Task: Open Card Card0000000084 in Board Board0000000021 in Workspace WS0000000007 in Trello. Add Member Mailaustralia7@gmail.com to Card Card0000000084 in Board Board0000000021 in Workspace WS0000000007 in Trello. Add Red Label titled Label0000000084 to Card Card0000000084 in Board Board0000000021 in Workspace WS0000000007 in Trello. Add Checklist CL0000000084 to Card Card0000000084 in Board Board0000000021 in Workspace WS0000000007 in Trello. Add Dates with Start Date as Nov 01 2023 and Due Date as Nov 30 2023 to Card Card0000000084 in Board Board0000000021 in Workspace WS0000000007 in Trello
Action: Mouse moved to (439, 635)
Screenshot: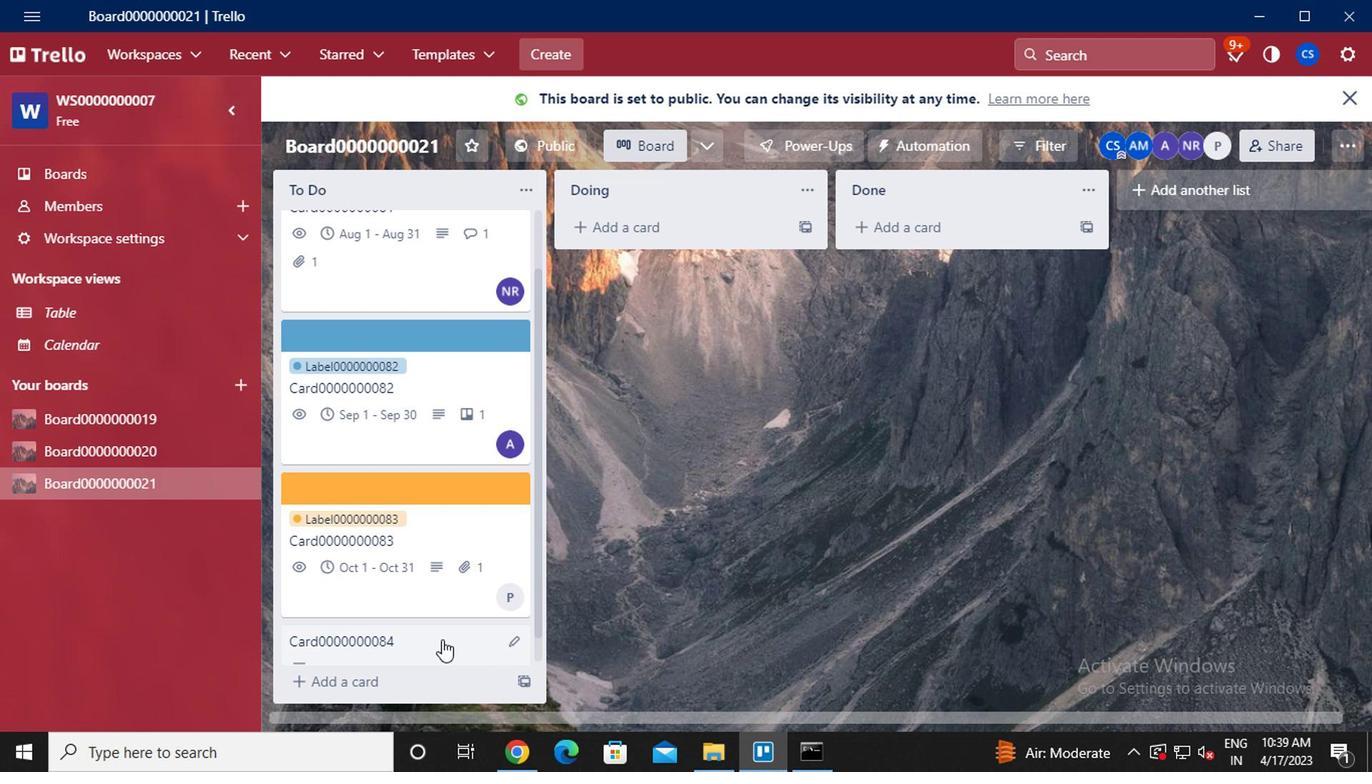 
Action: Mouse scrolled (439, 634) with delta (0, 0)
Screenshot: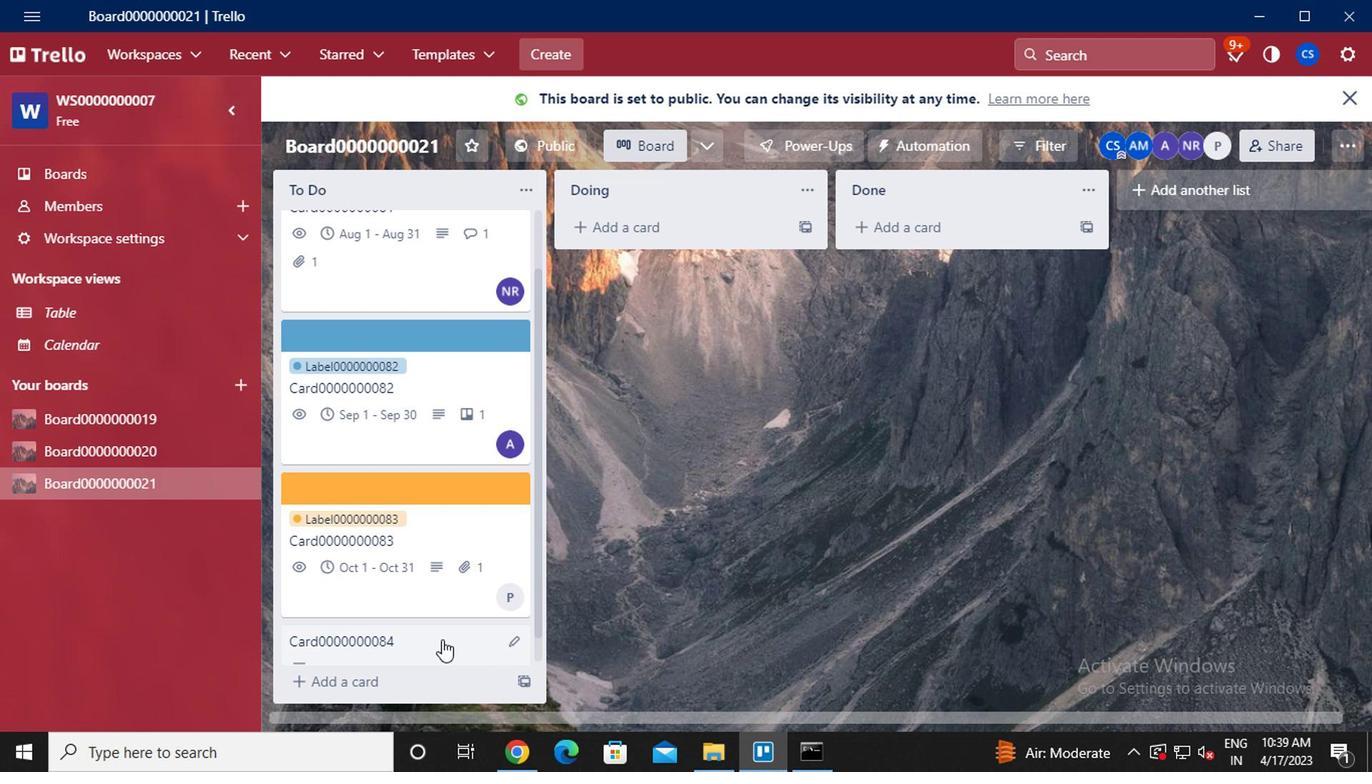 
Action: Mouse moved to (439, 634)
Screenshot: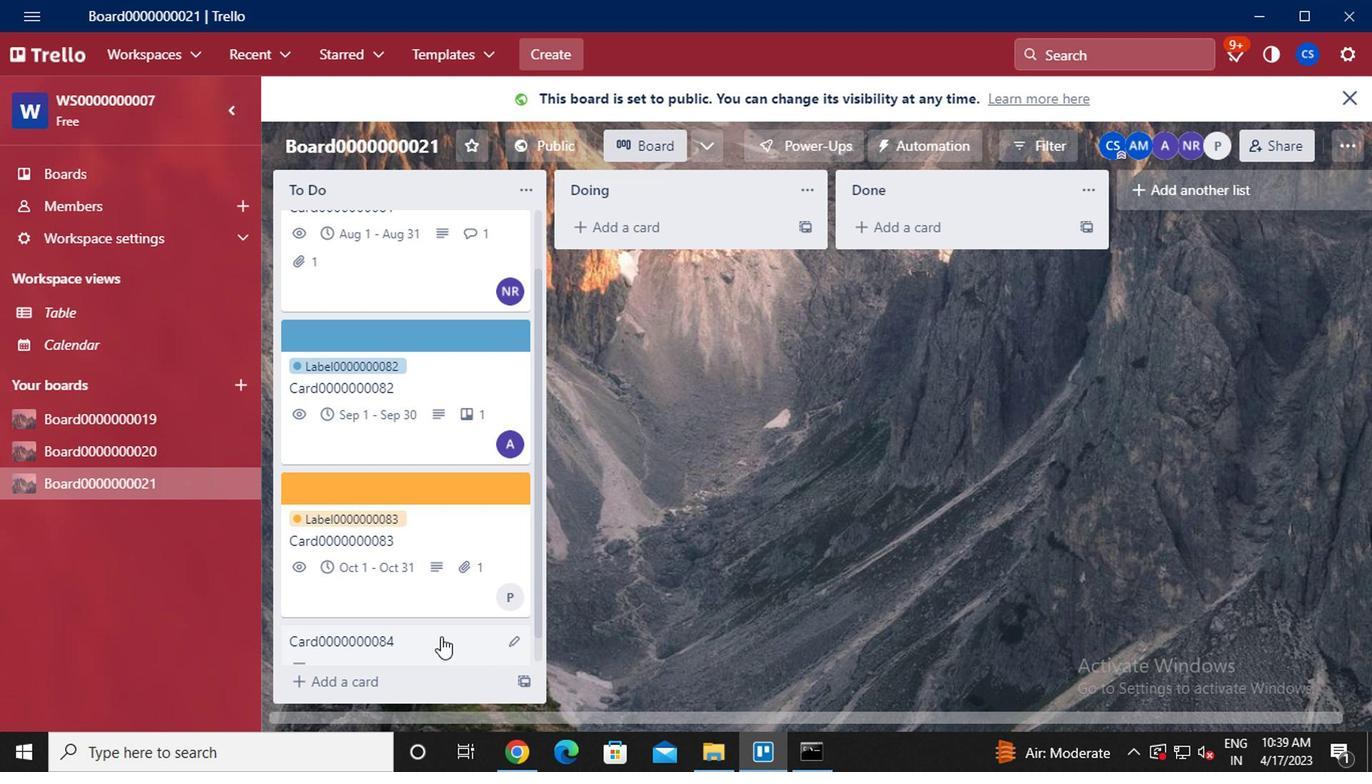 
Action: Mouse scrolled (439, 633) with delta (0, 0)
Screenshot: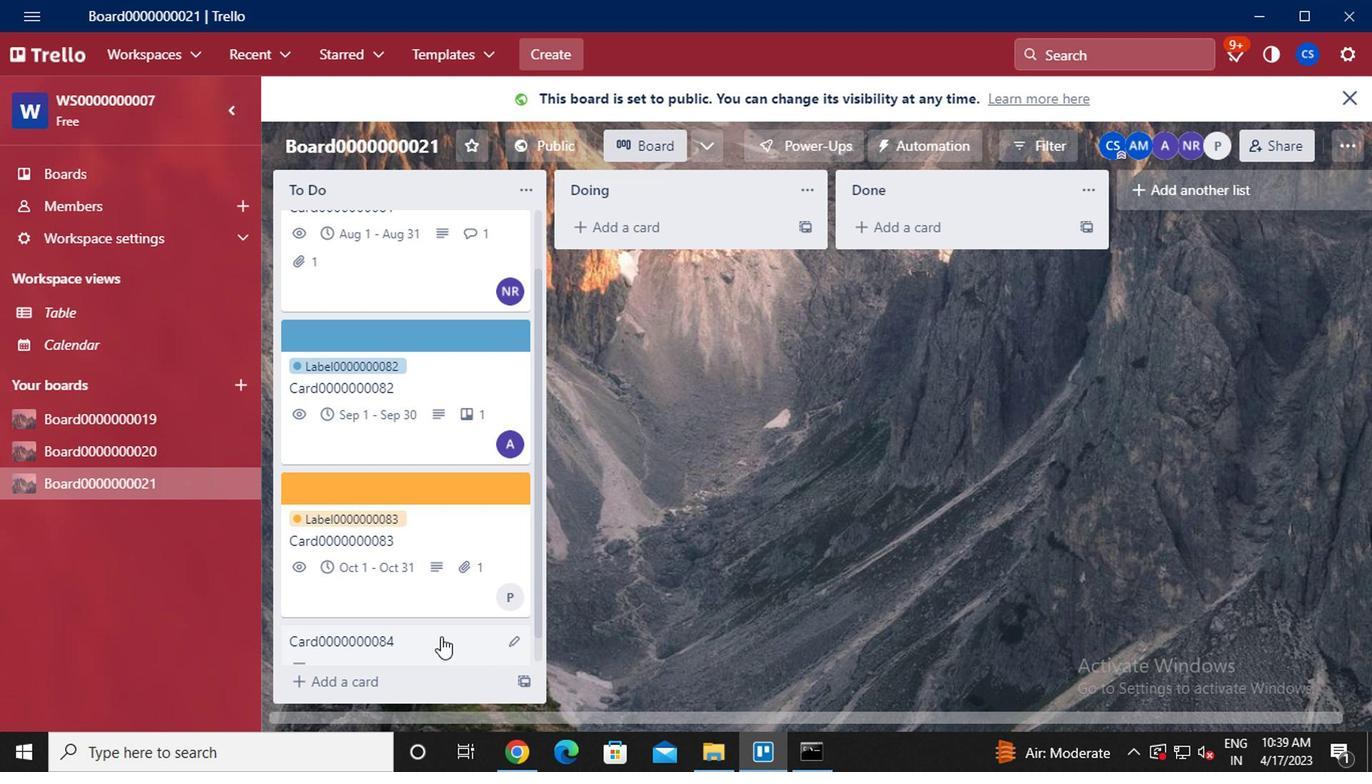 
Action: Mouse scrolled (439, 633) with delta (0, 0)
Screenshot: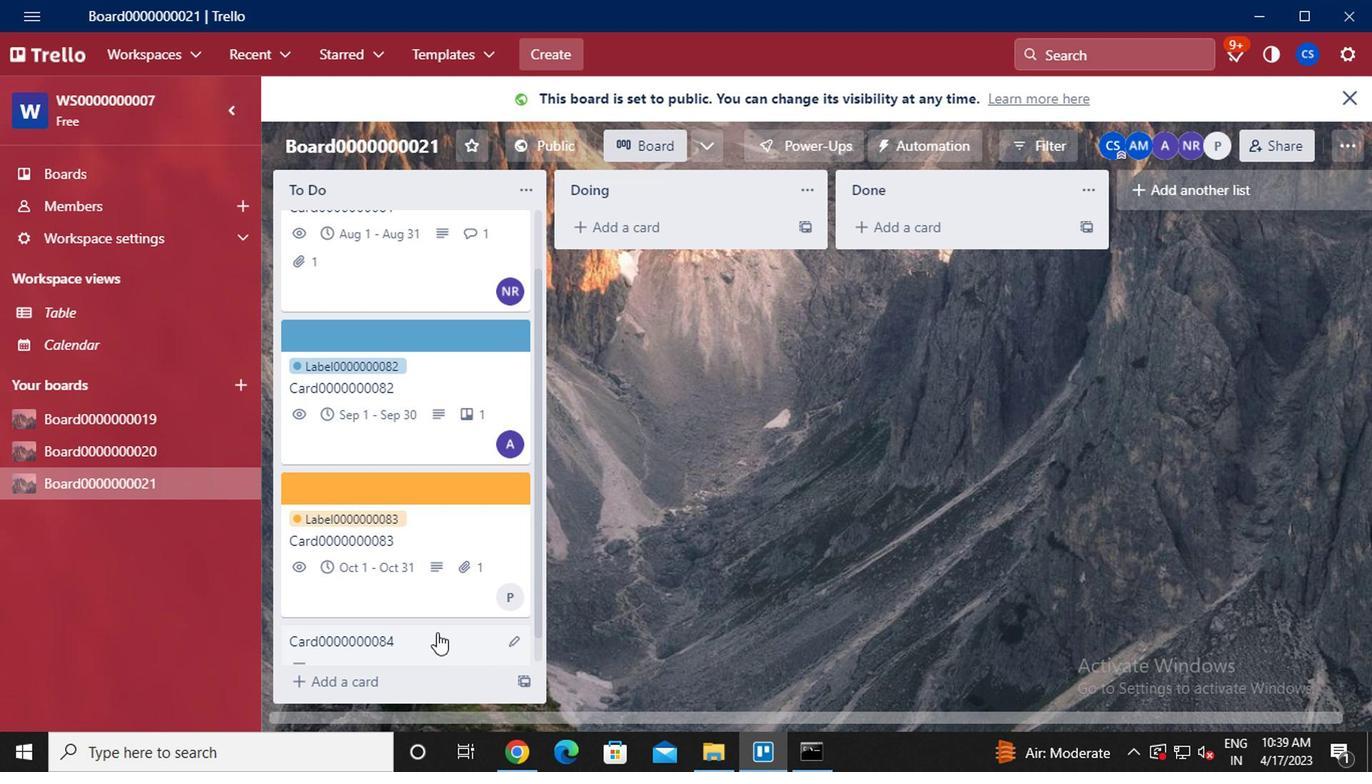 
Action: Mouse moved to (408, 609)
Screenshot: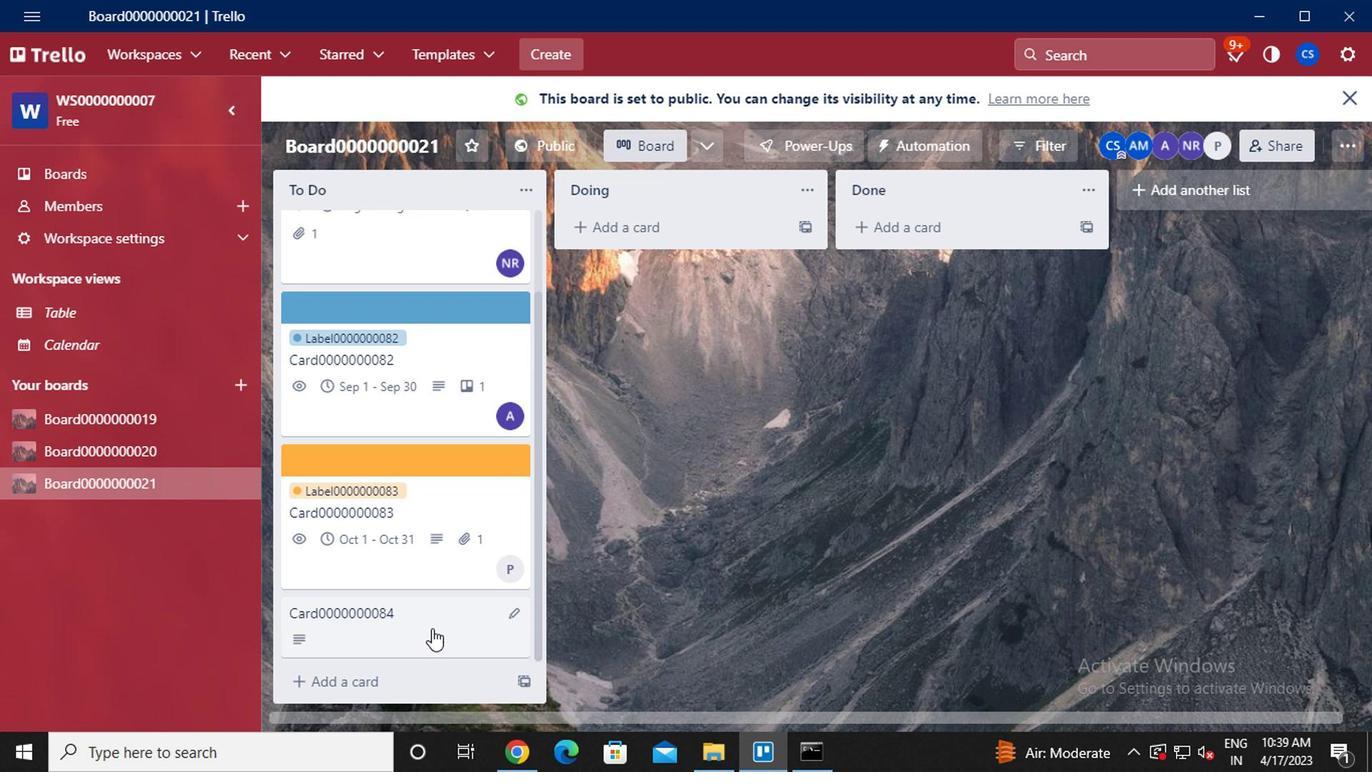 
Action: Mouse pressed left at (408, 609)
Screenshot: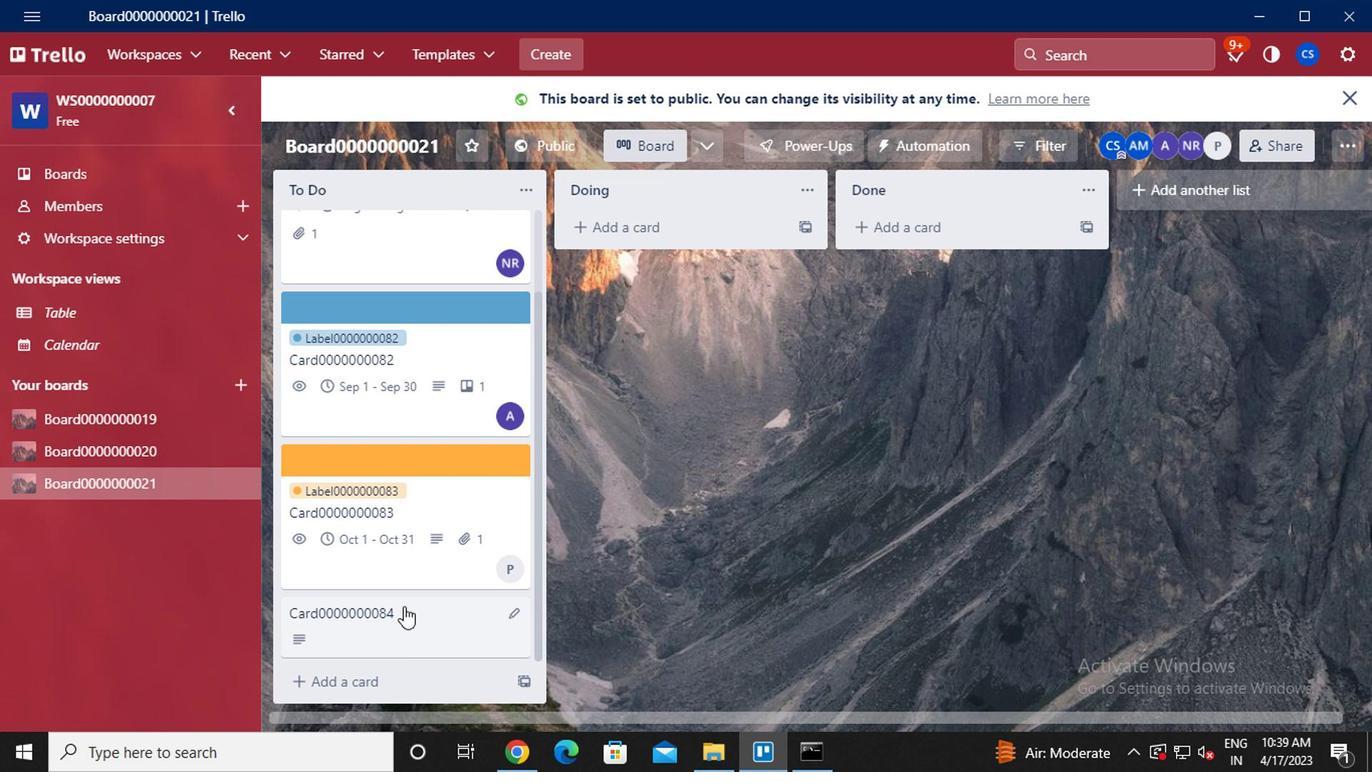 
Action: Mouse moved to (958, 252)
Screenshot: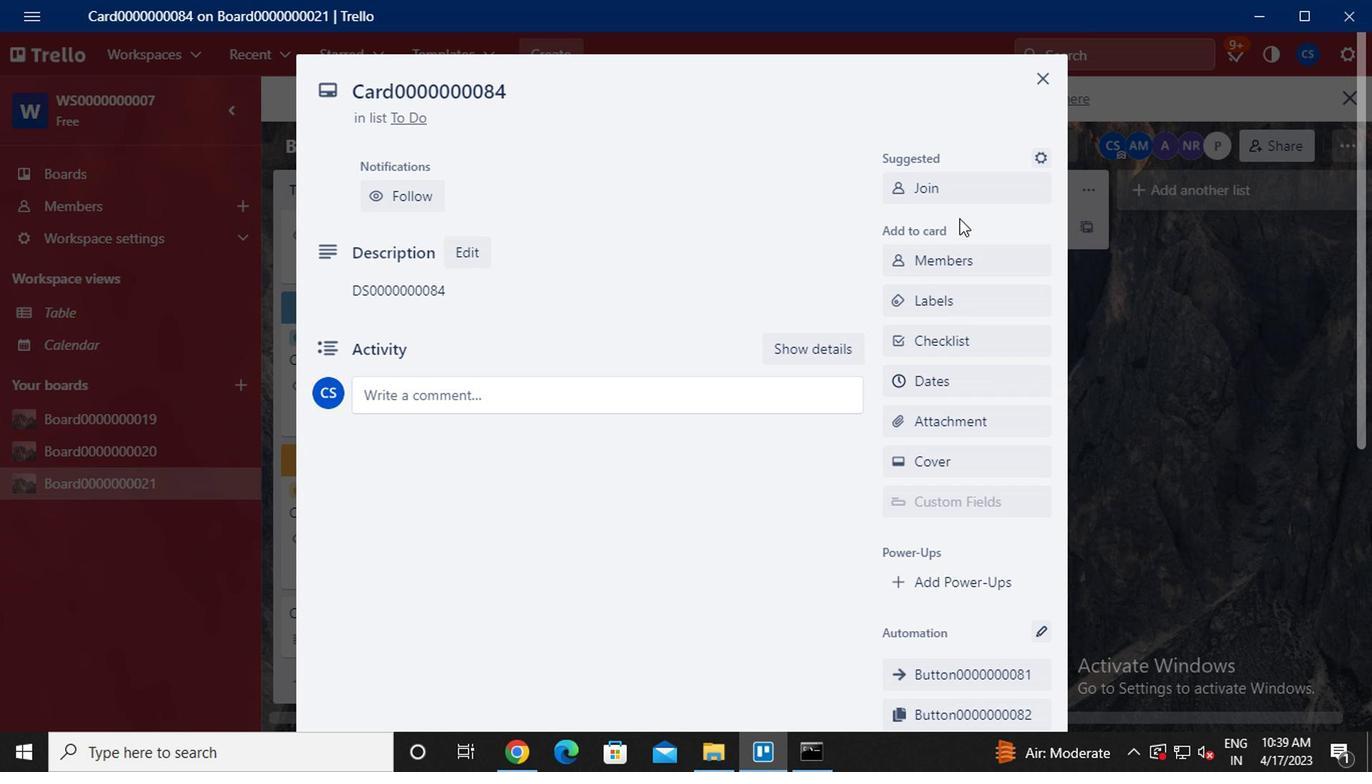 
Action: Mouse pressed left at (958, 252)
Screenshot: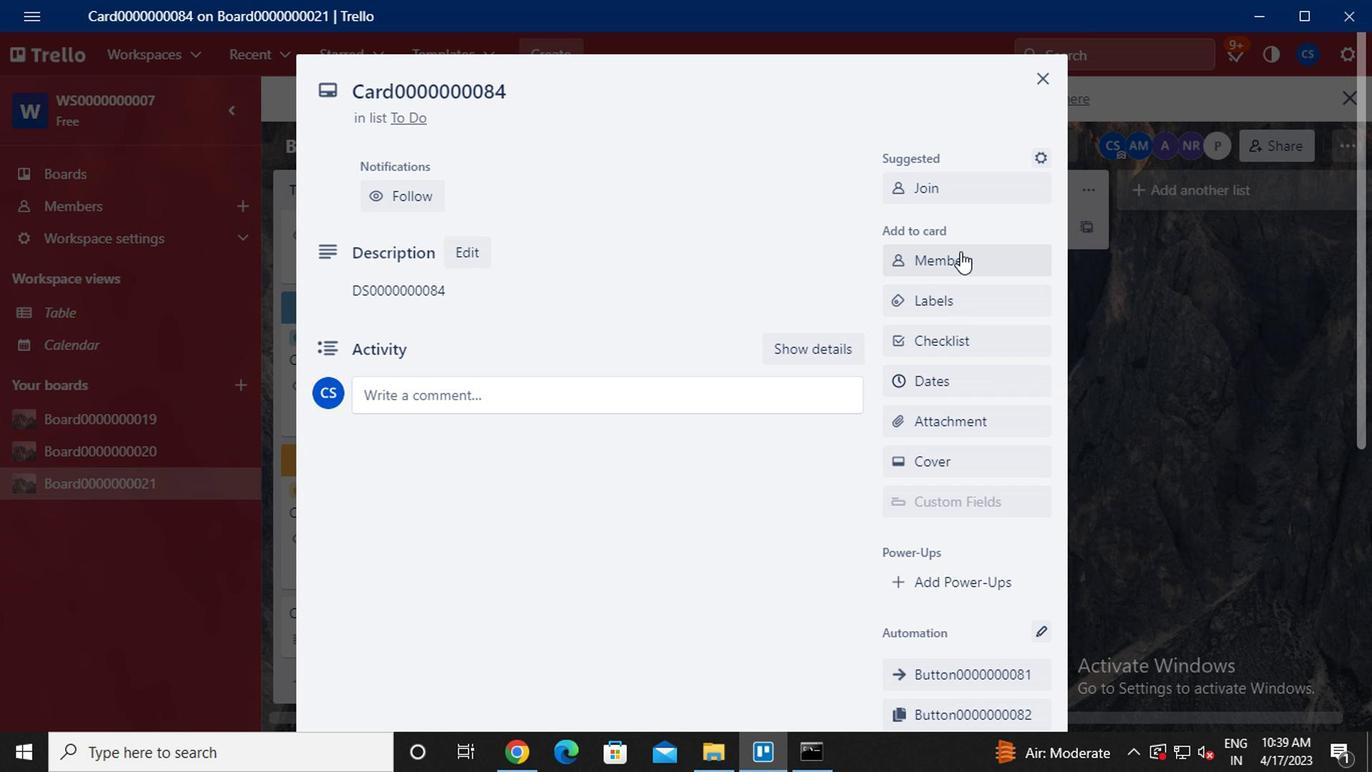 
Action: Mouse moved to (730, 323)
Screenshot: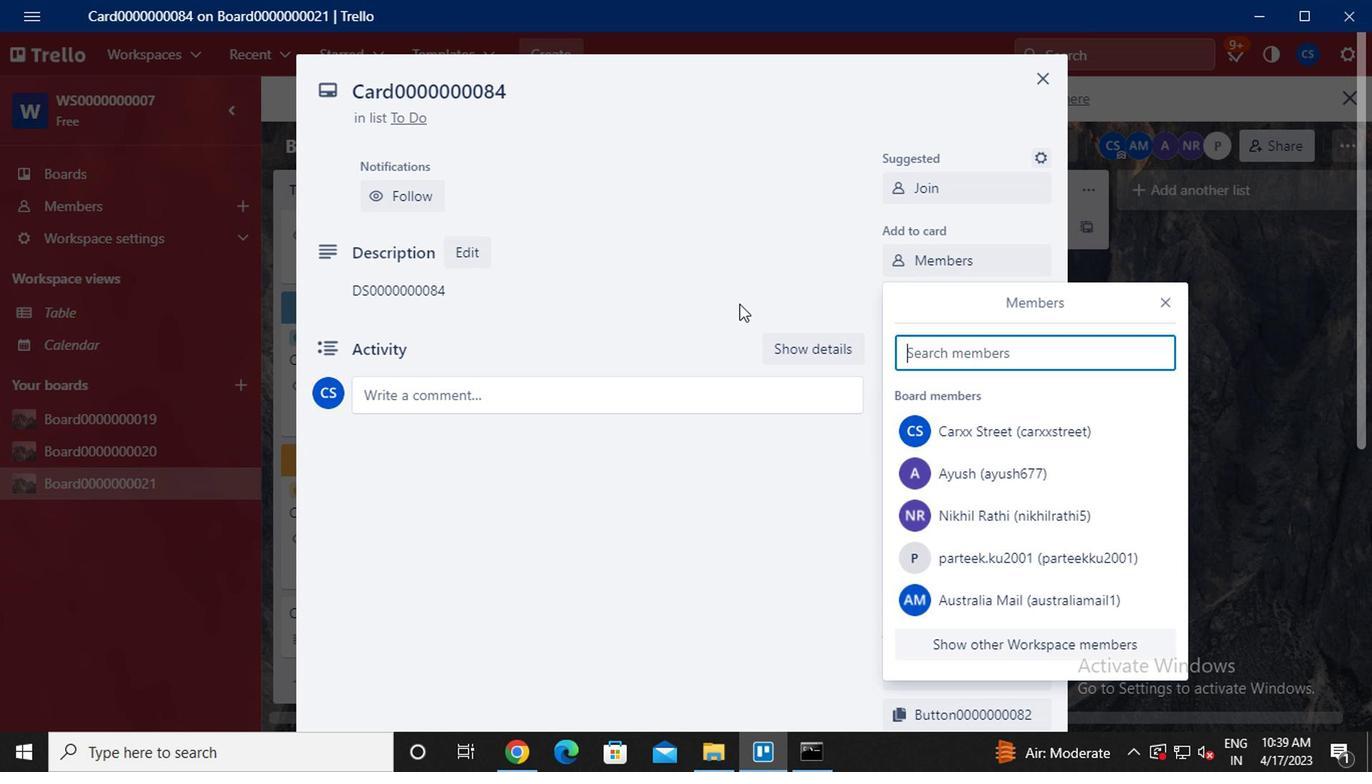 
Action: Key pressed <Key.caps_lock>mailaustralia7<Key.shift>@F<Key.backspace>GAMIL.COM
Screenshot: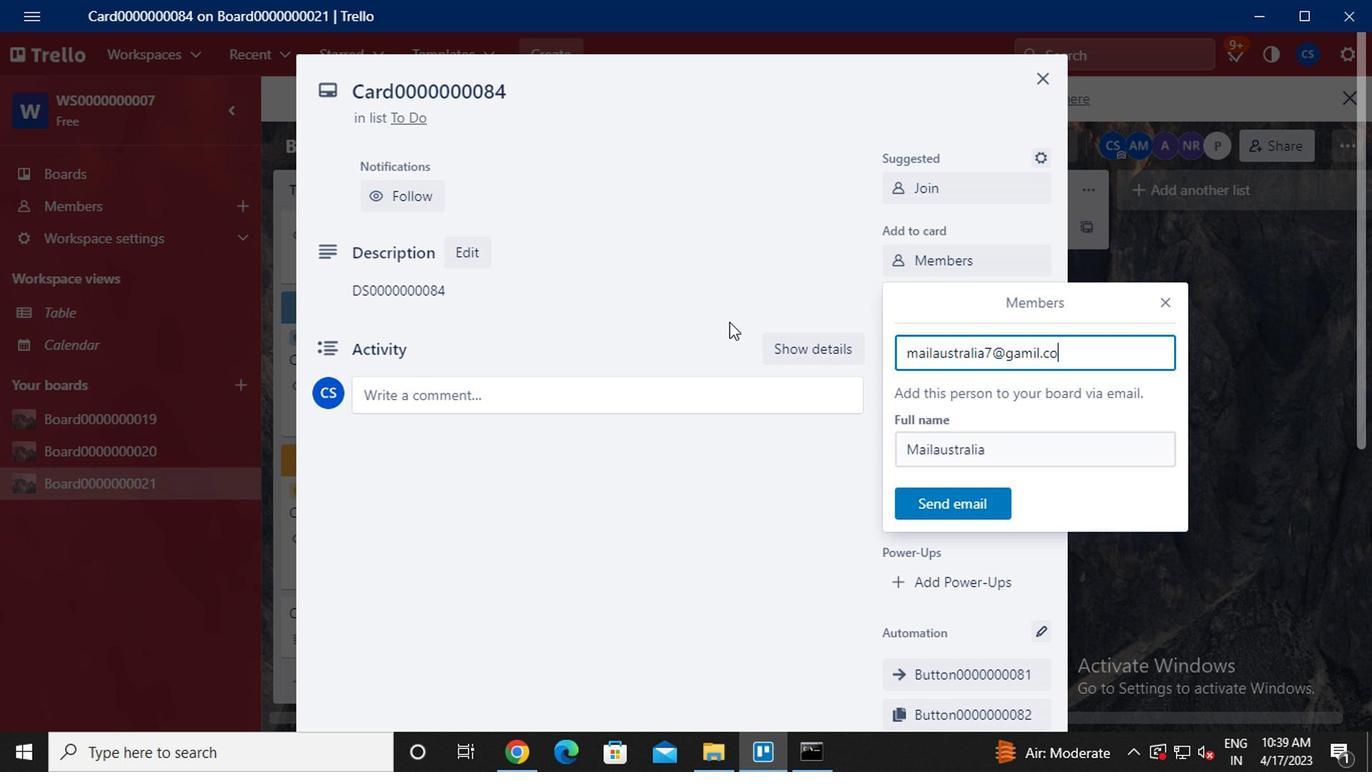 
Action: Mouse moved to (967, 501)
Screenshot: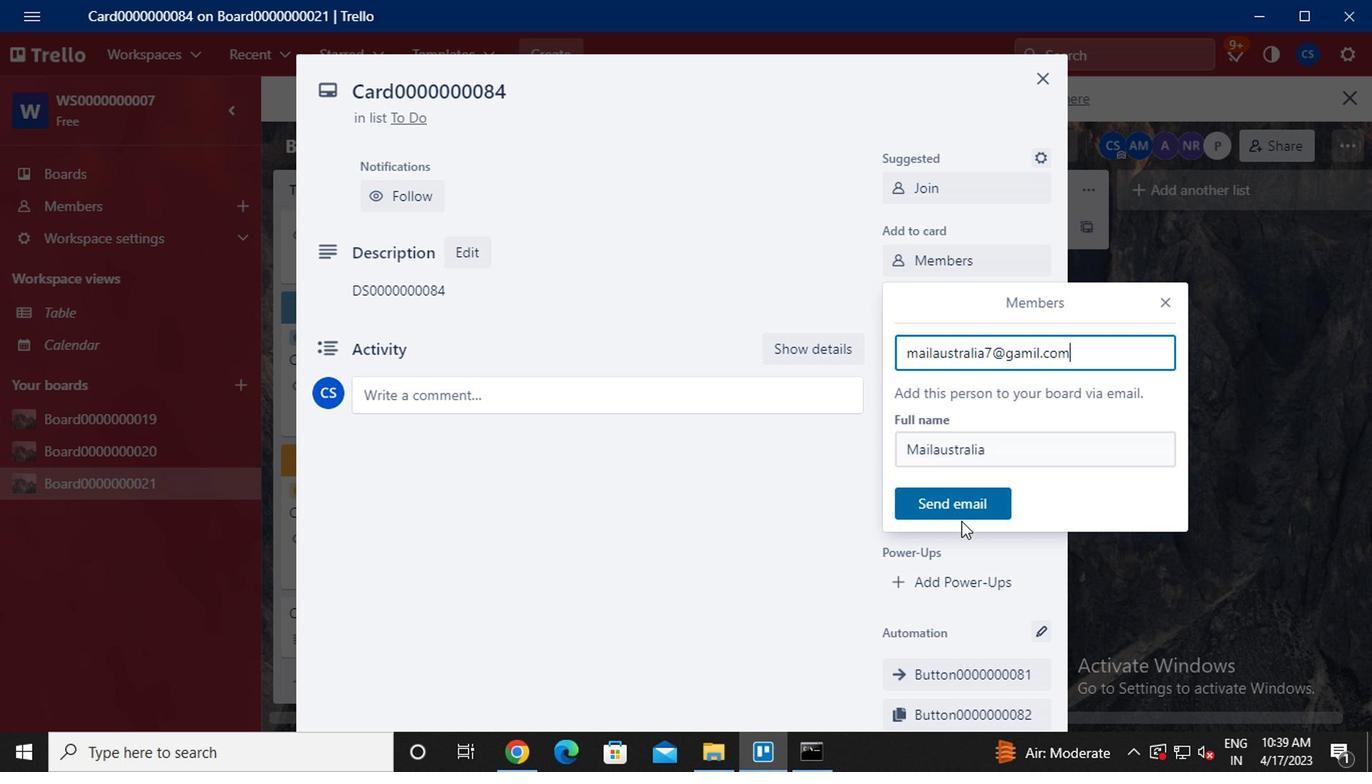 
Action: Mouse pressed left at (967, 501)
Screenshot: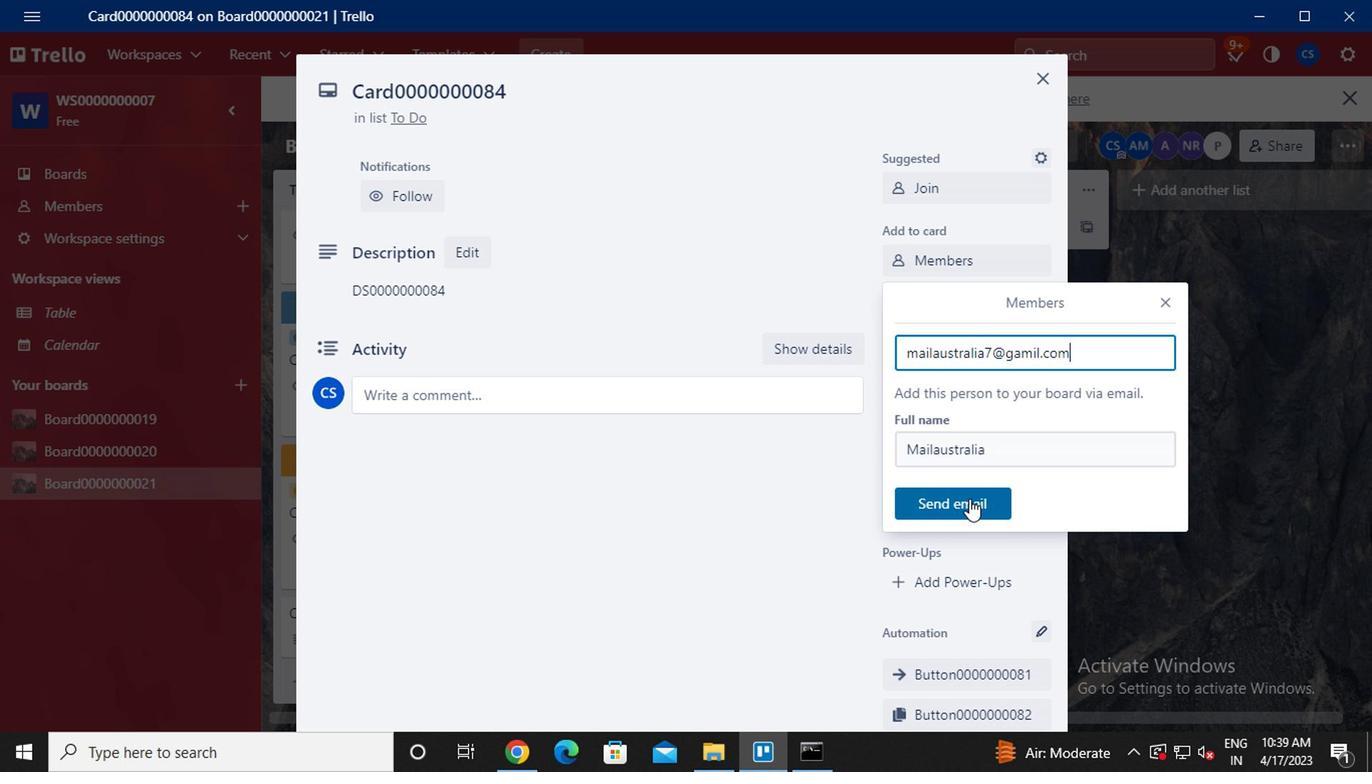 
Action: Mouse moved to (950, 298)
Screenshot: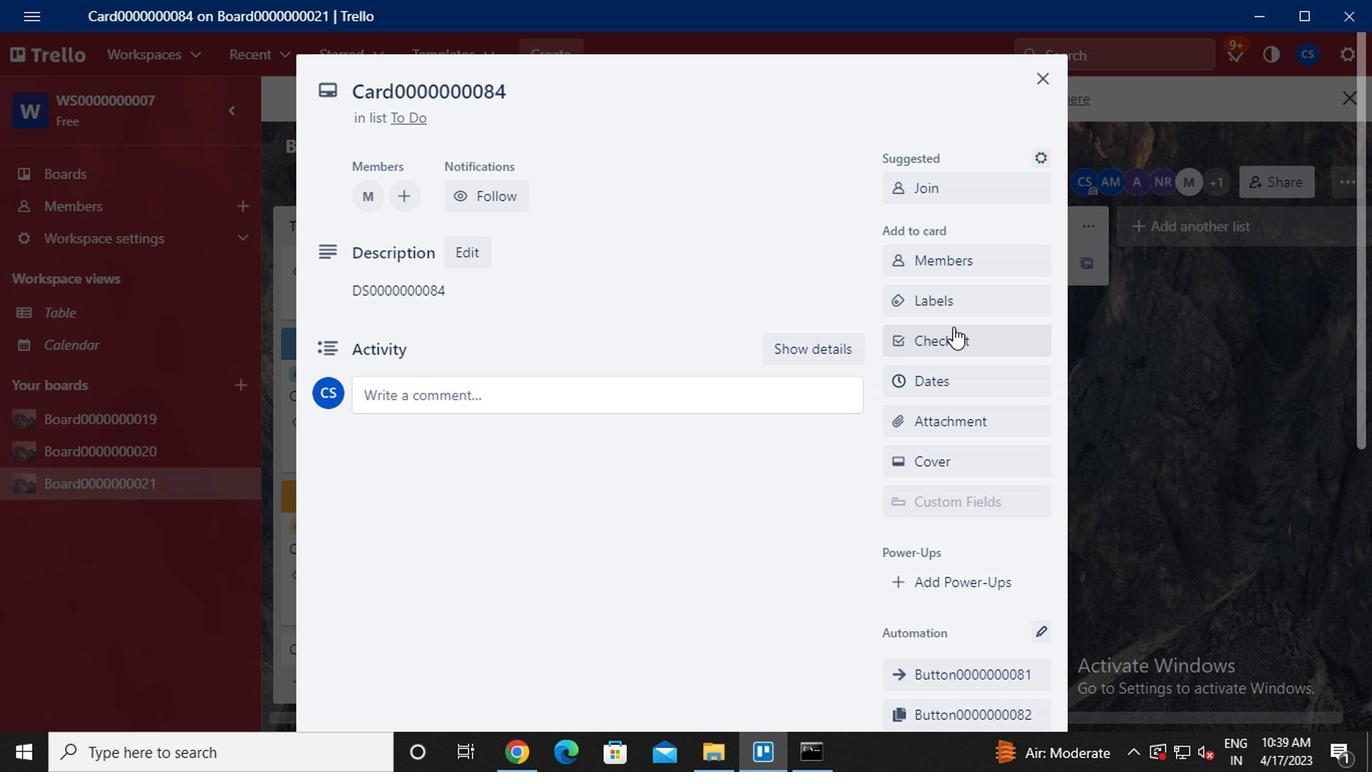 
Action: Mouse pressed left at (950, 298)
Screenshot: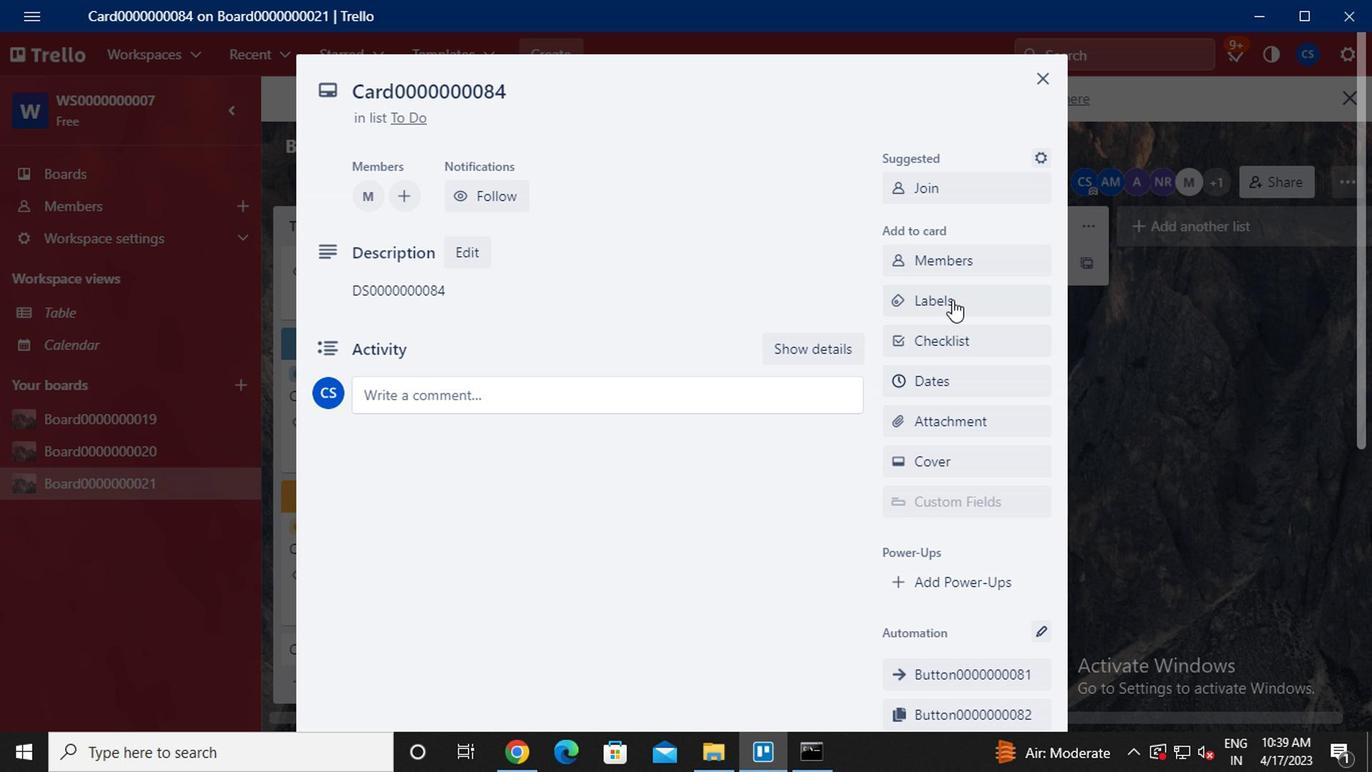 
Action: Mouse moved to (1003, 559)
Screenshot: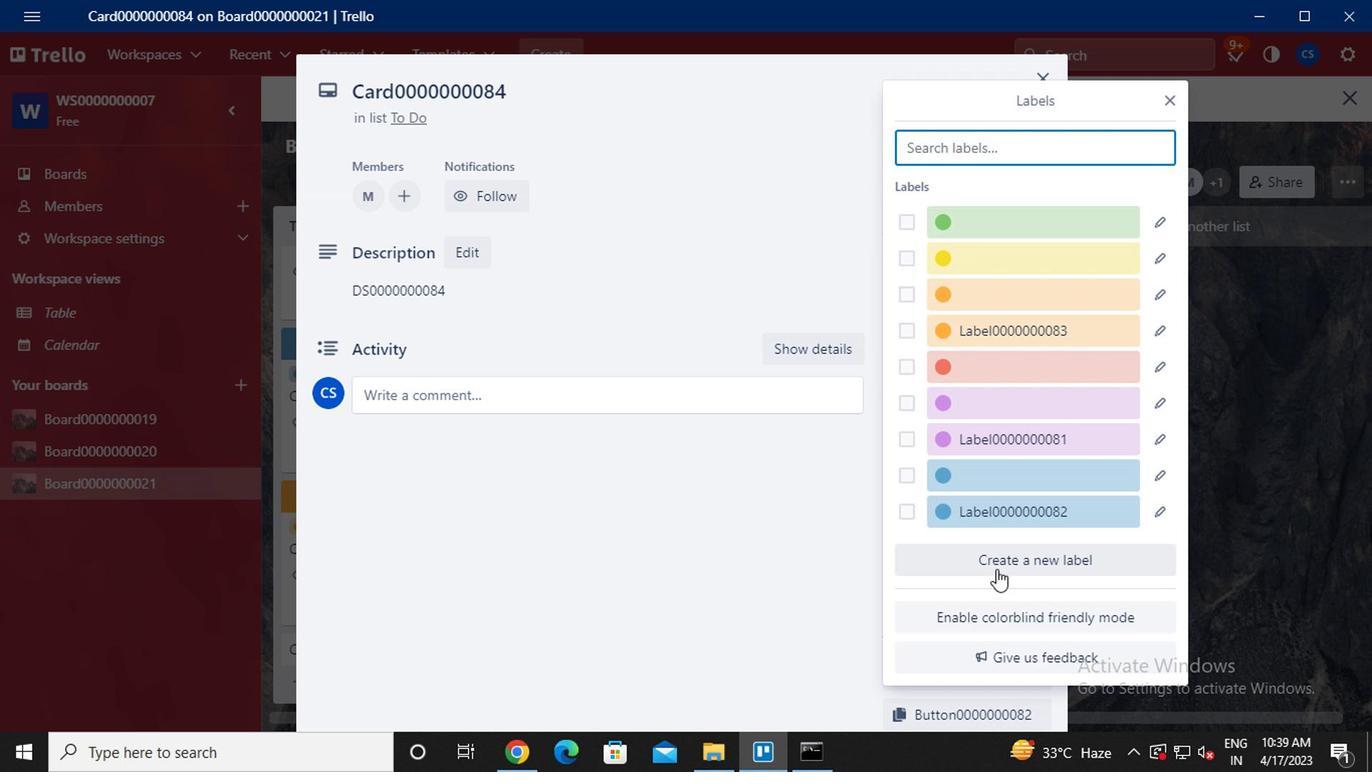 
Action: Mouse pressed left at (1003, 559)
Screenshot: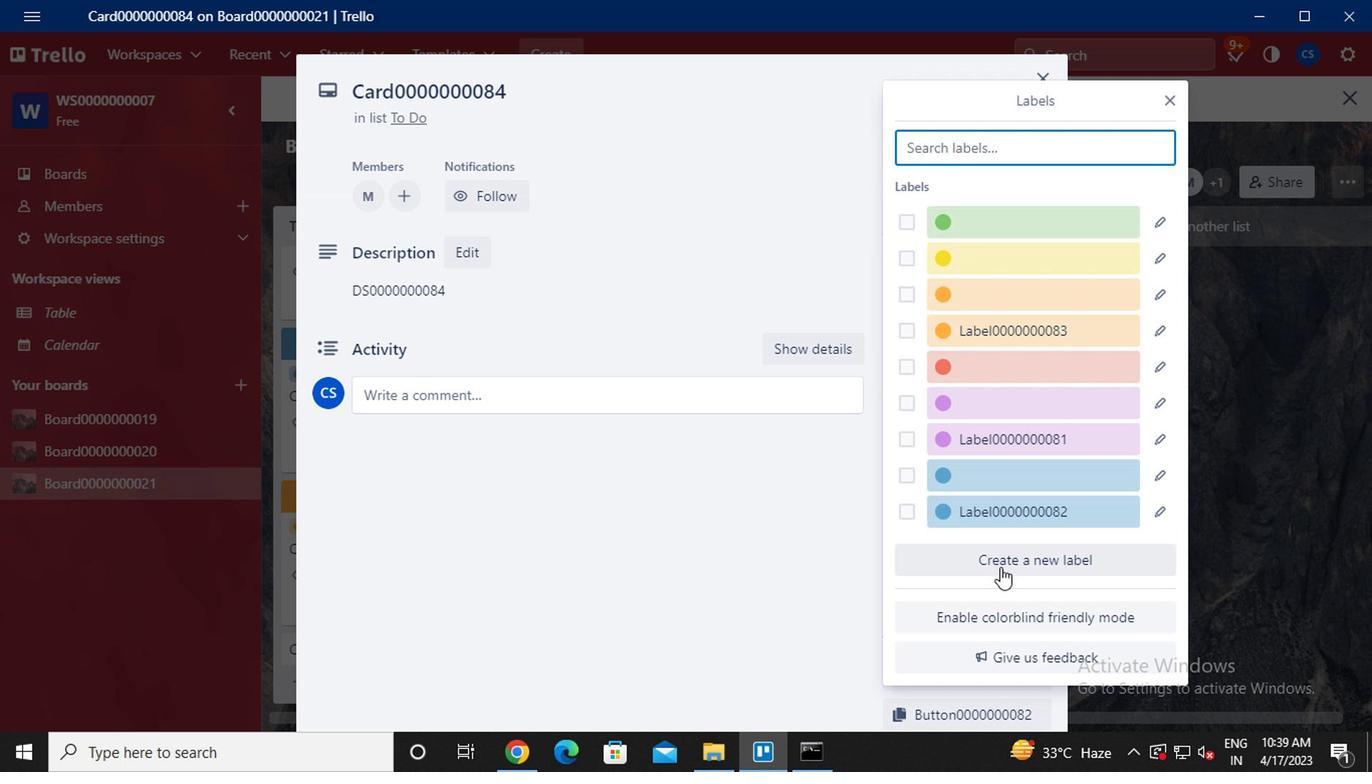 
Action: Mouse moved to (850, 437)
Screenshot: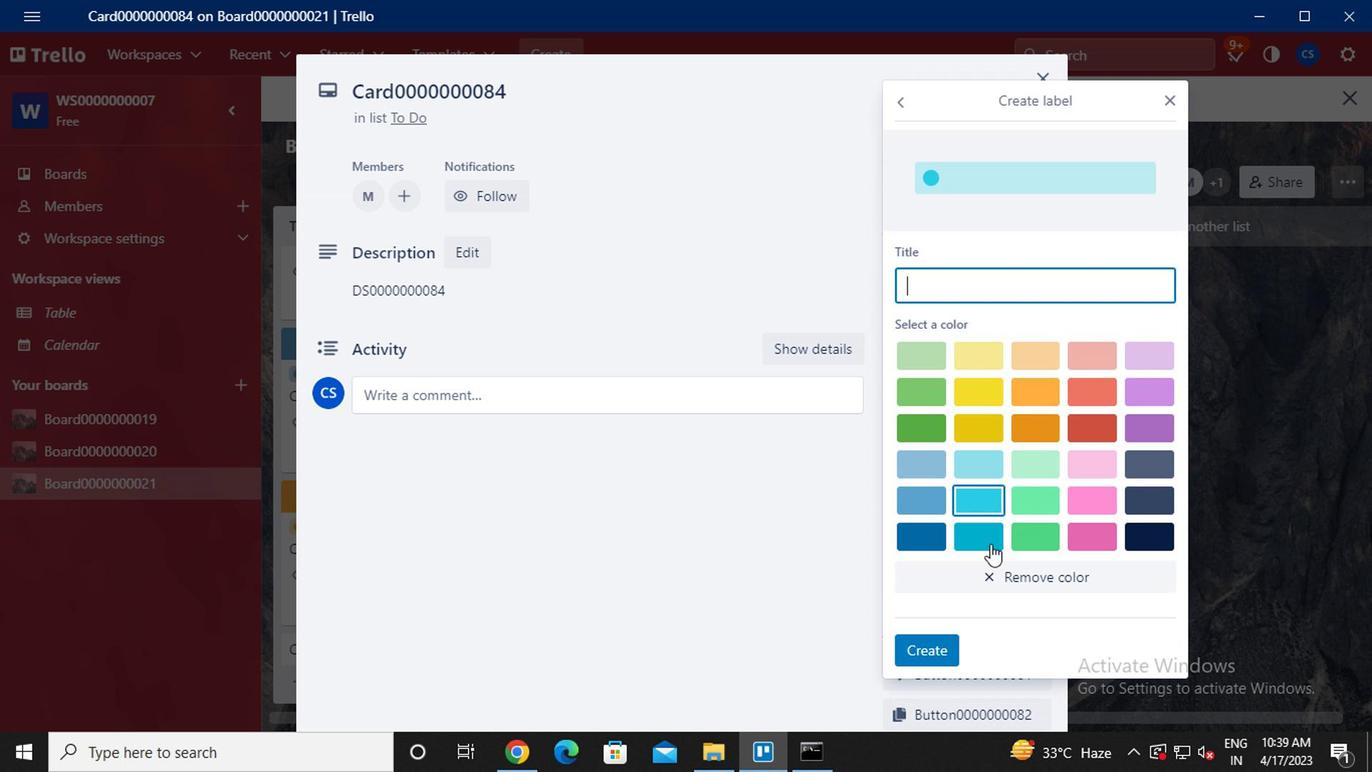 
Action: Key pressed <Key.caps_lock>L<Key.caps_lock>ABEL0000000084
Screenshot: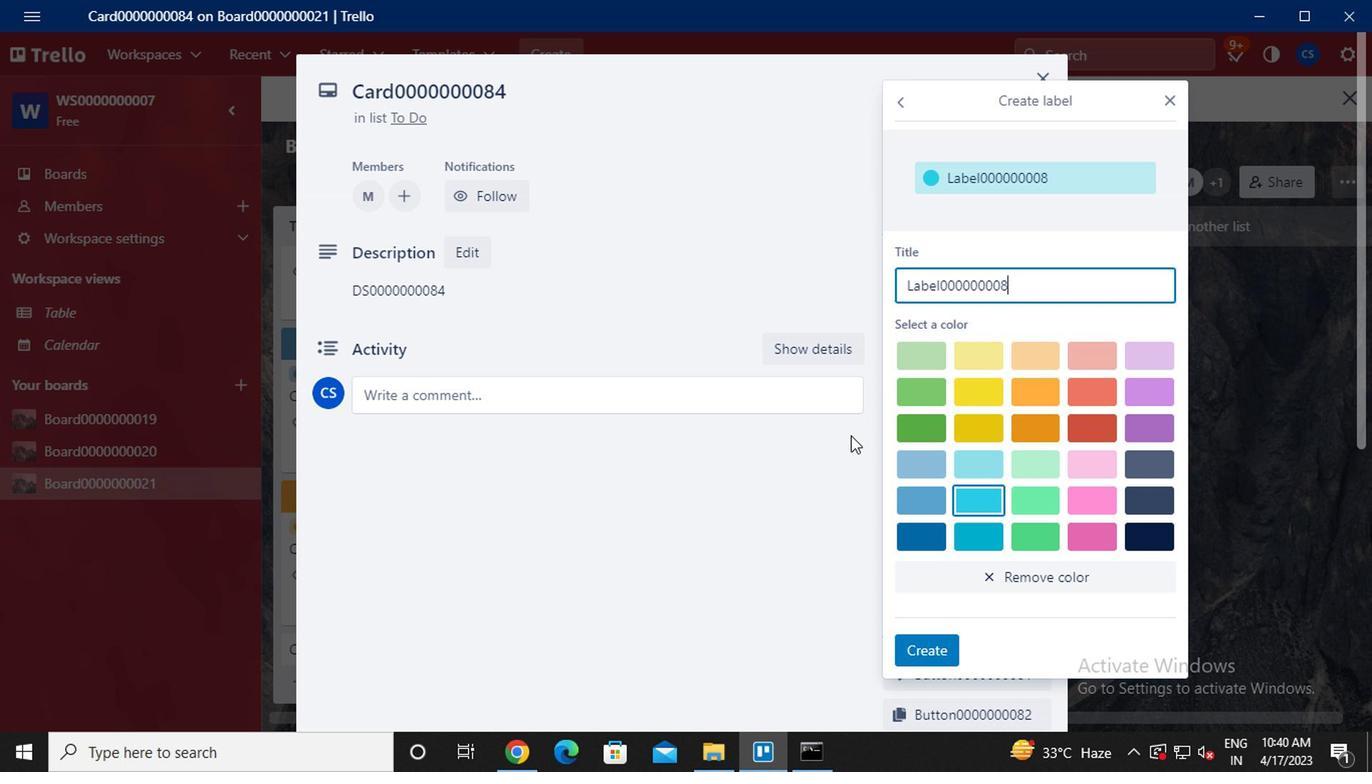 
Action: Mouse moved to (1083, 402)
Screenshot: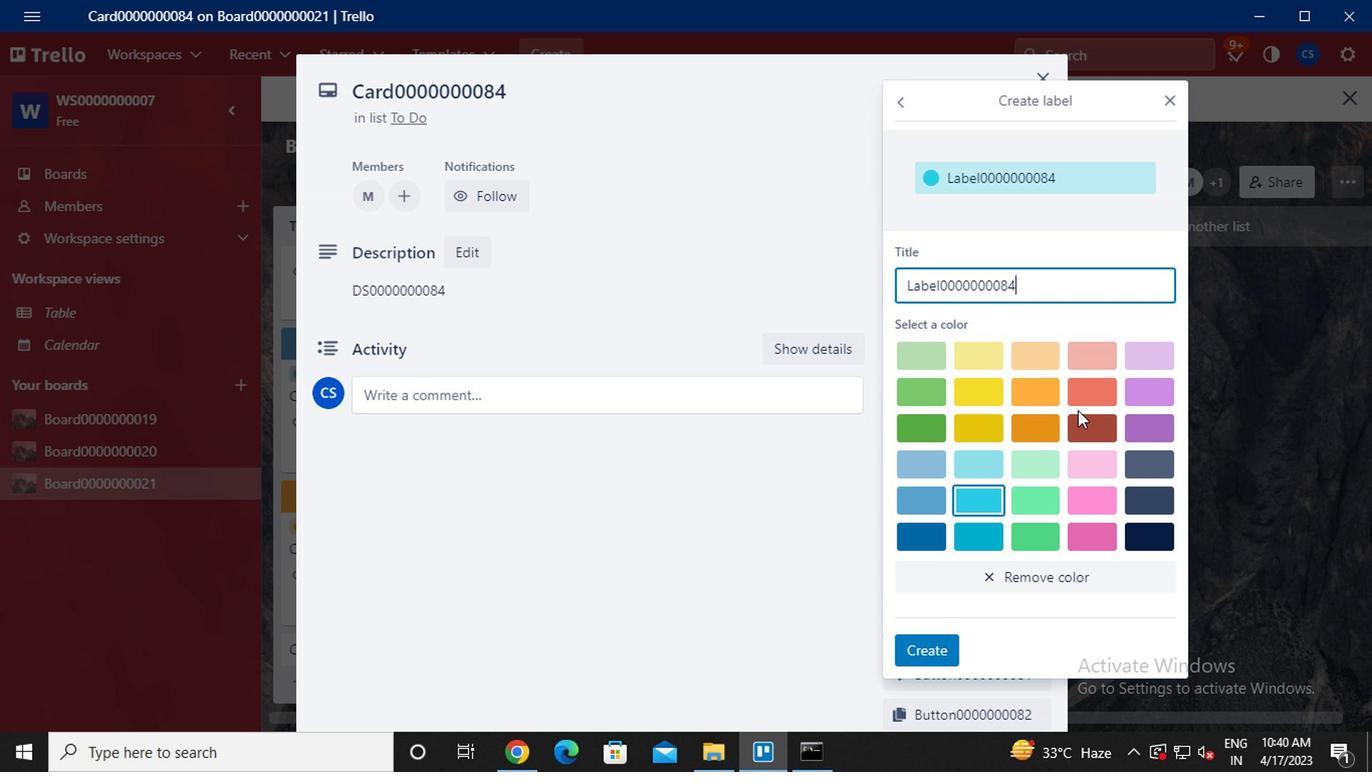 
Action: Mouse pressed left at (1083, 402)
Screenshot: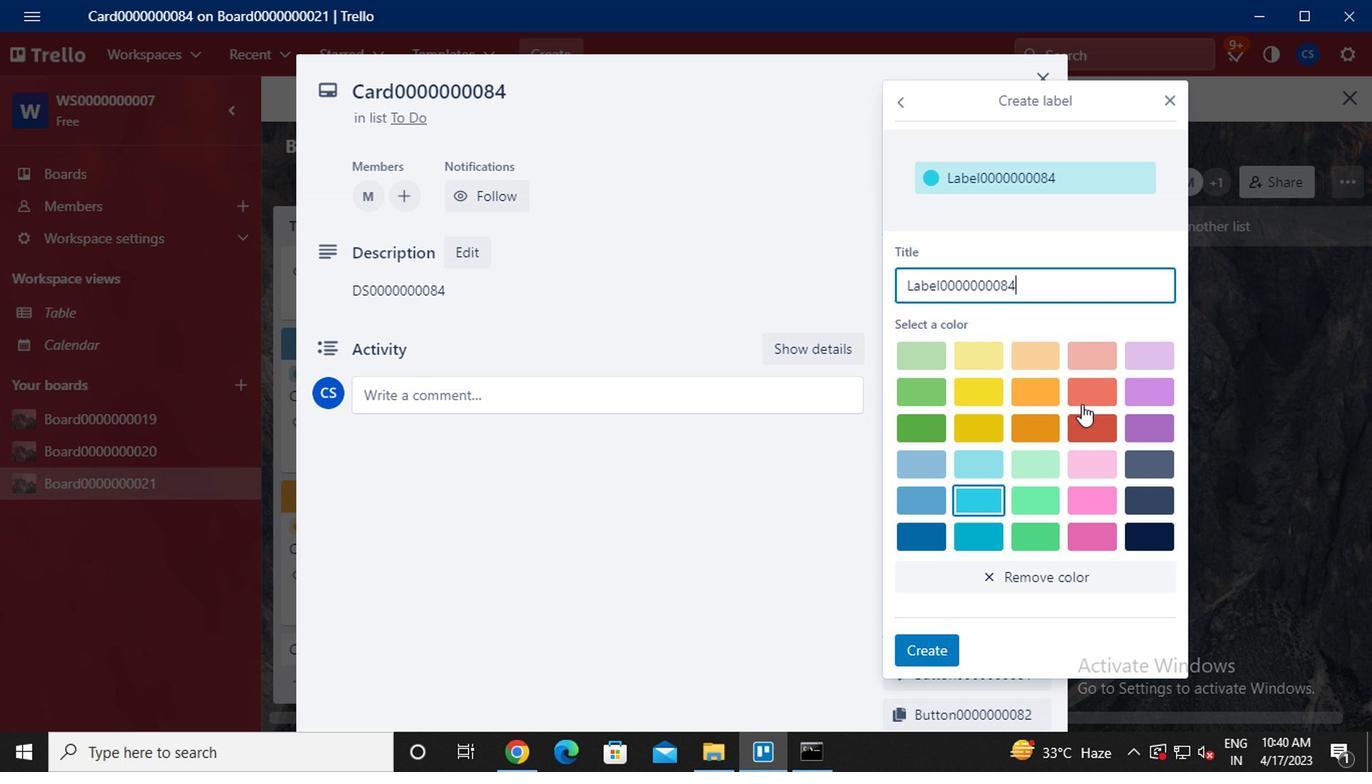 
Action: Mouse moved to (925, 644)
Screenshot: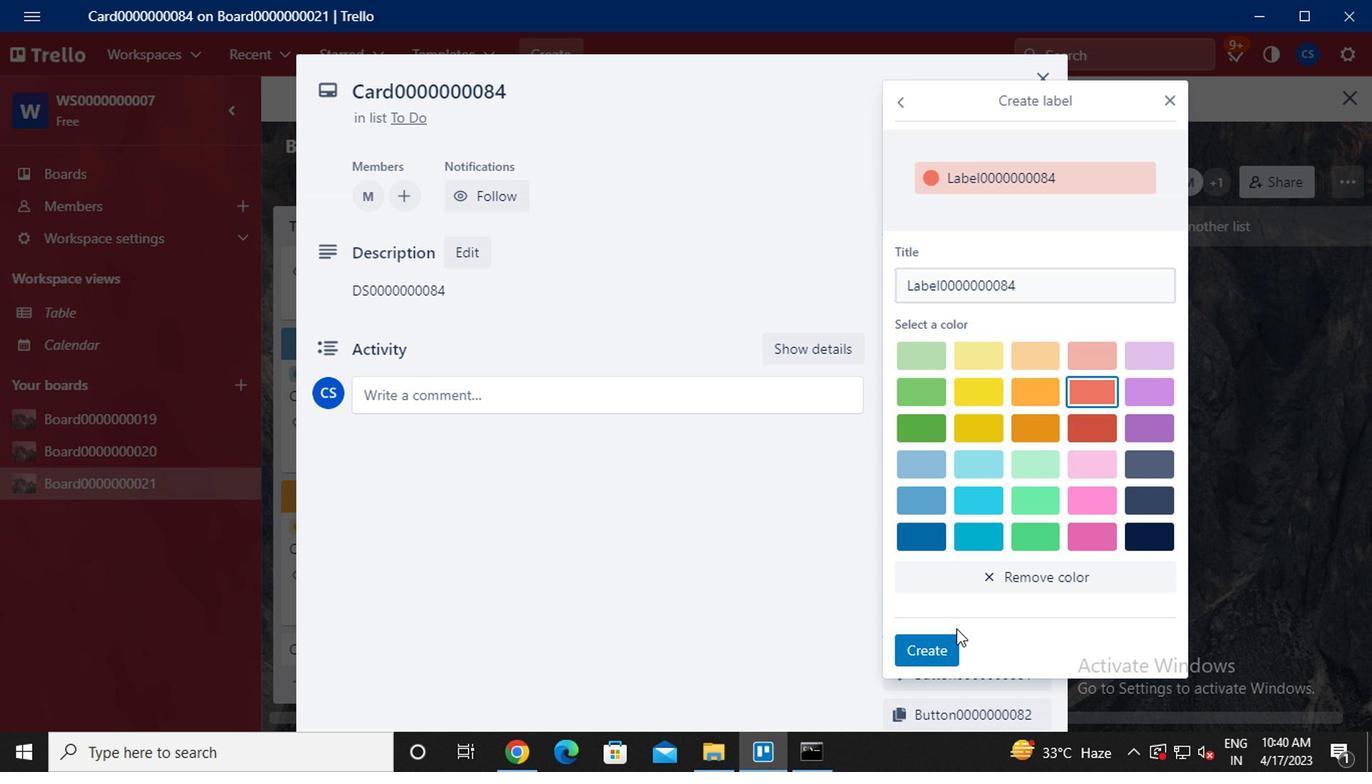 
Action: Mouse pressed left at (925, 644)
Screenshot: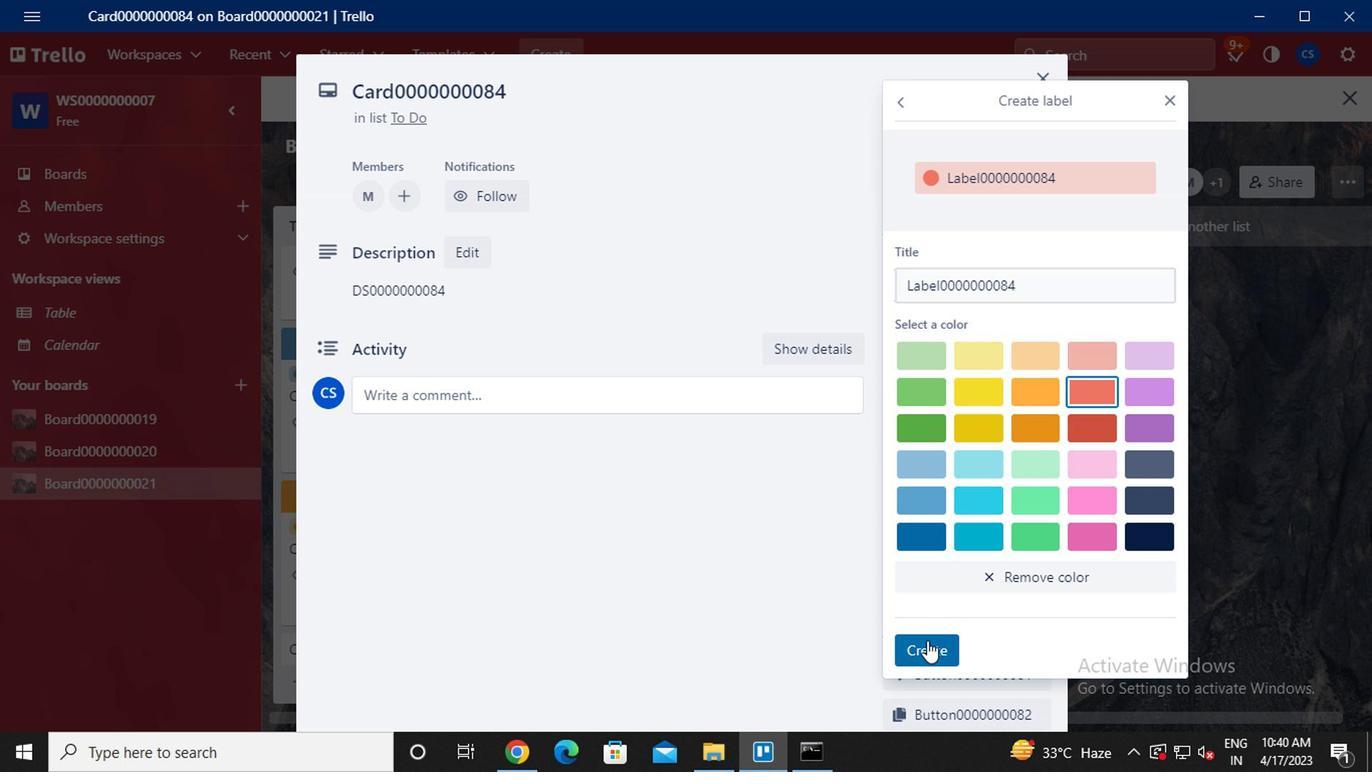 
Action: Mouse moved to (1165, 101)
Screenshot: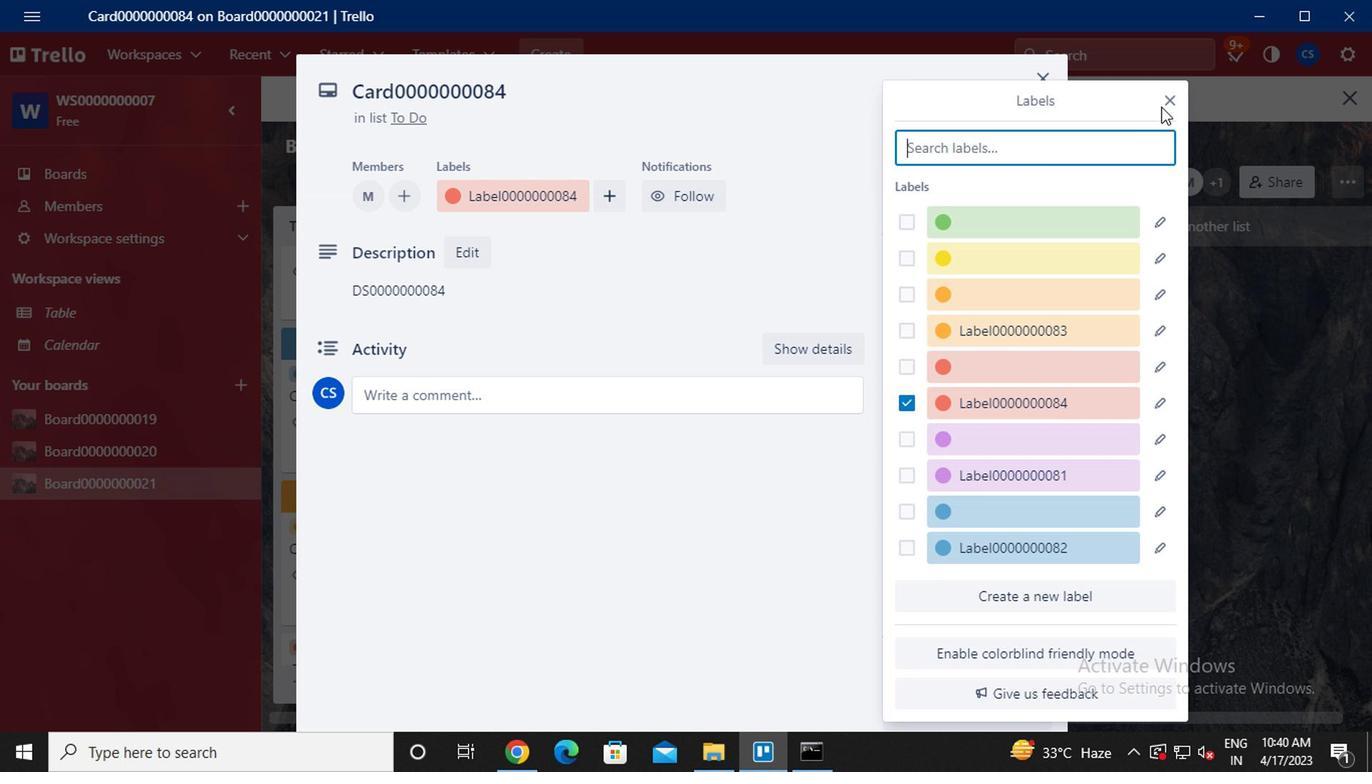 
Action: Mouse pressed left at (1165, 101)
Screenshot: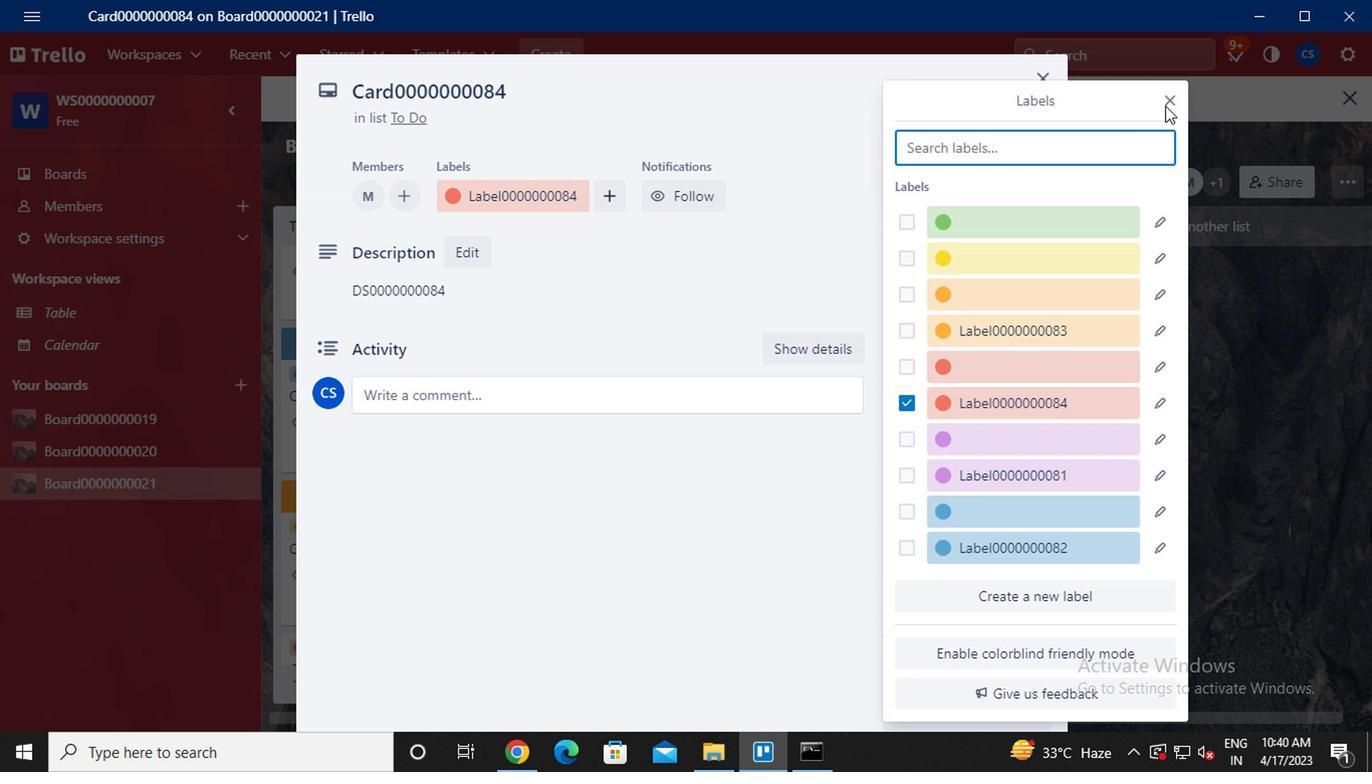 
Action: Mouse moved to (955, 350)
Screenshot: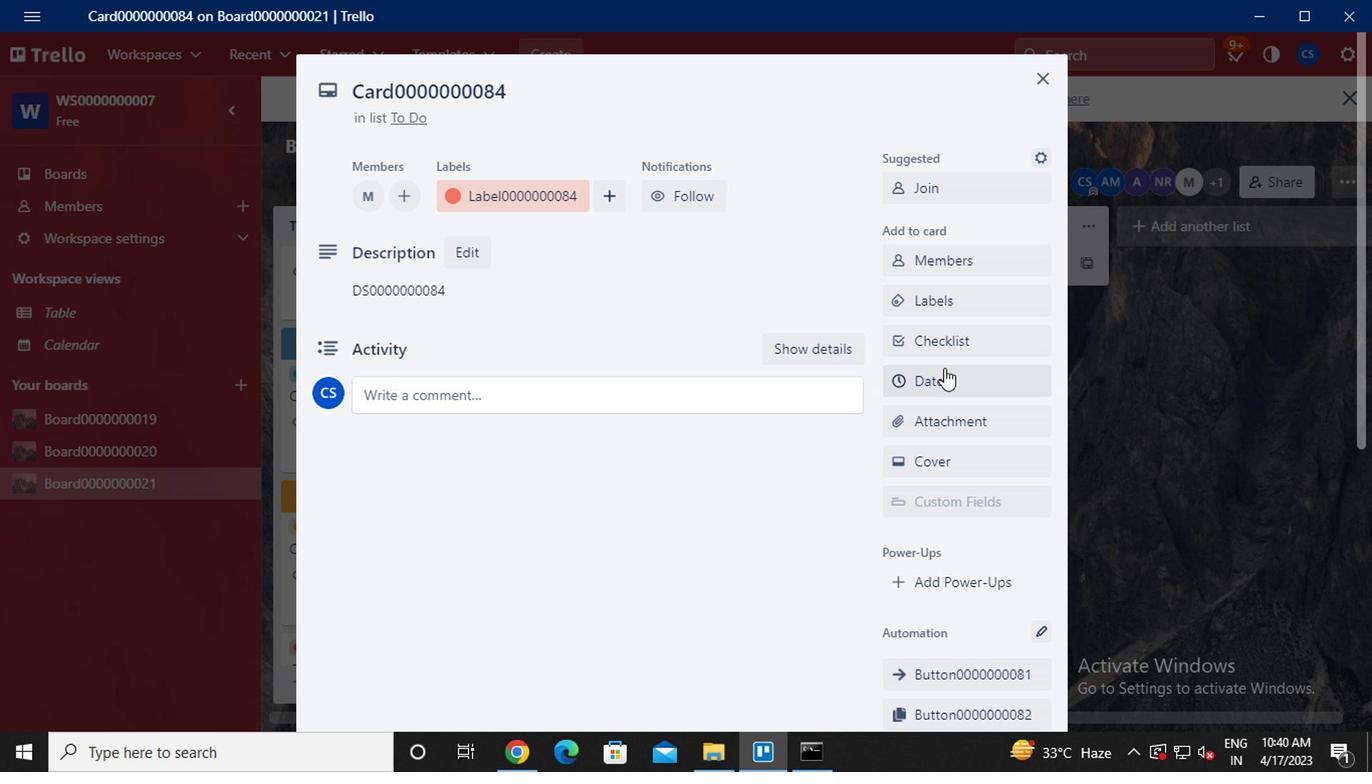 
Action: Mouse pressed left at (955, 350)
Screenshot: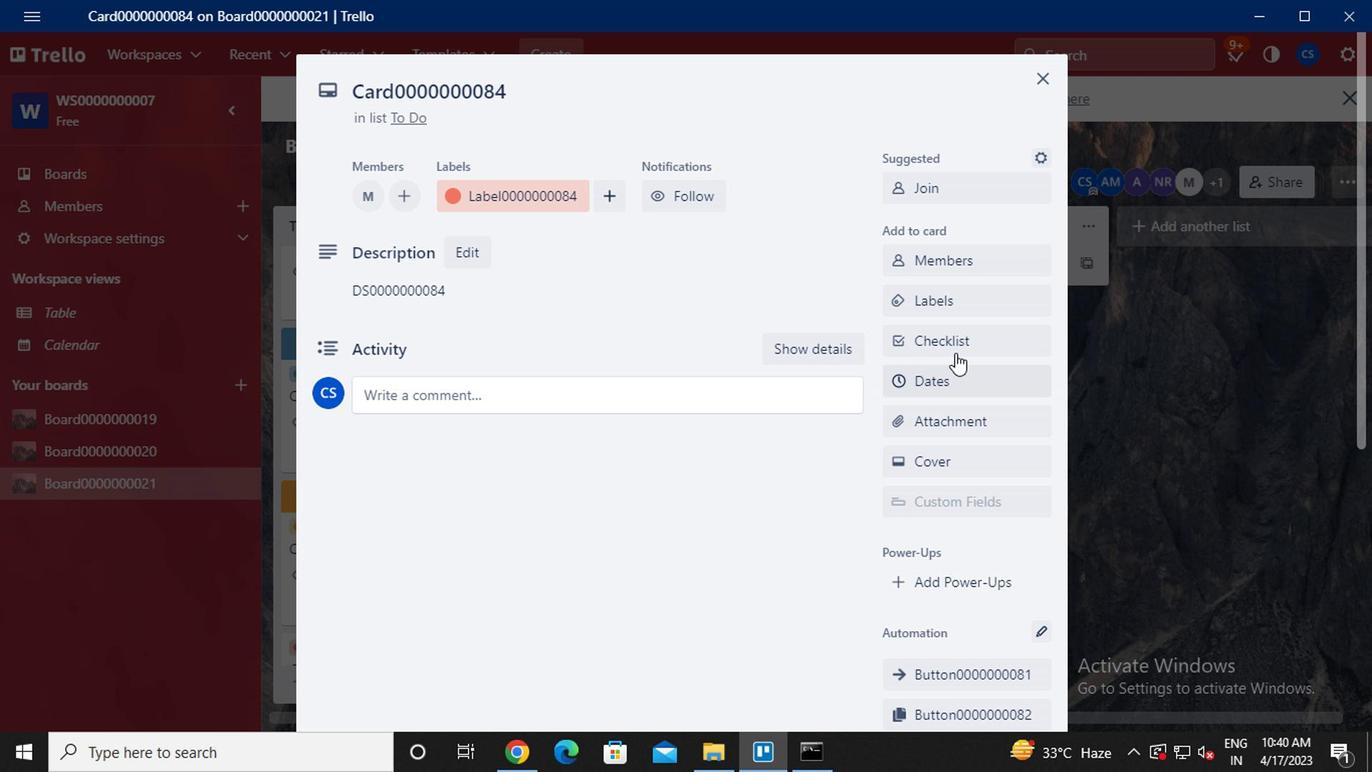 
Action: Mouse moved to (725, 481)
Screenshot: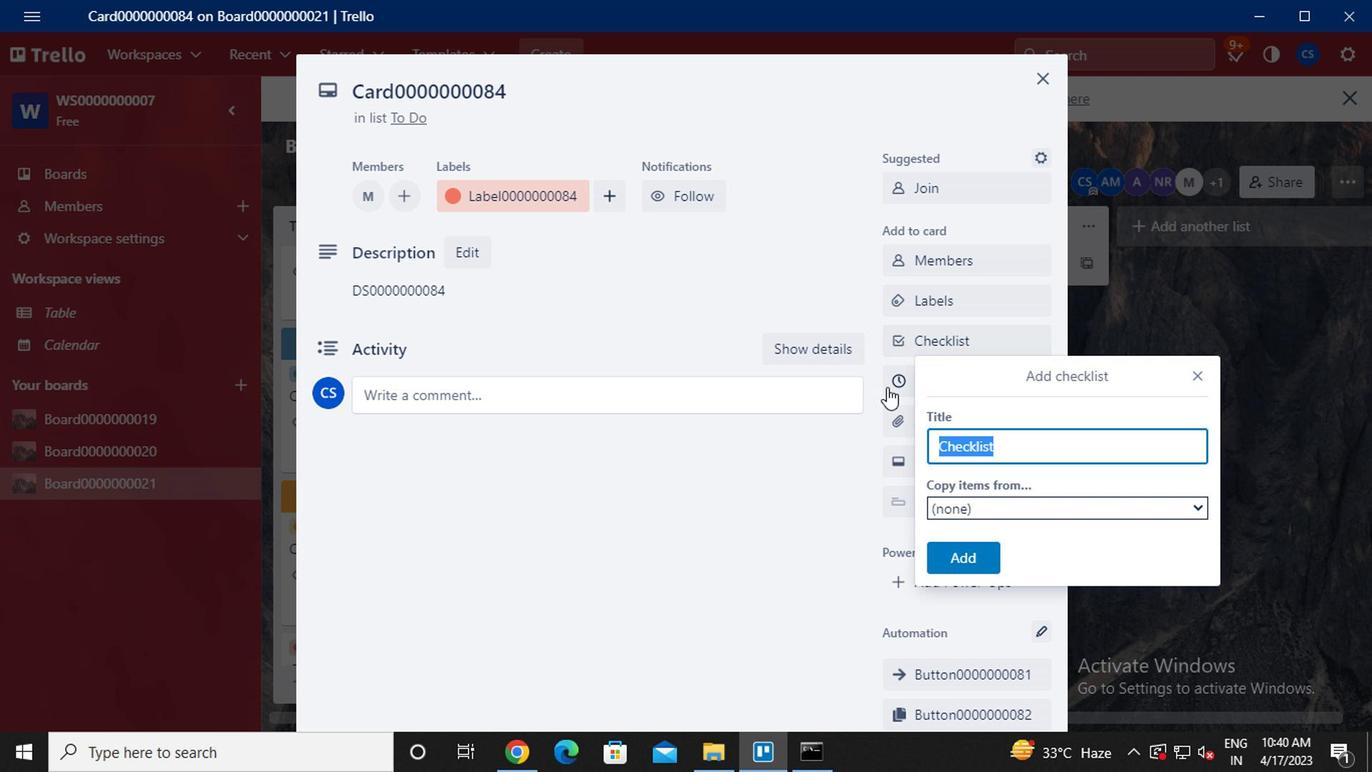 
Action: Key pressed <Key.caps_lock>CL0000000084
Screenshot: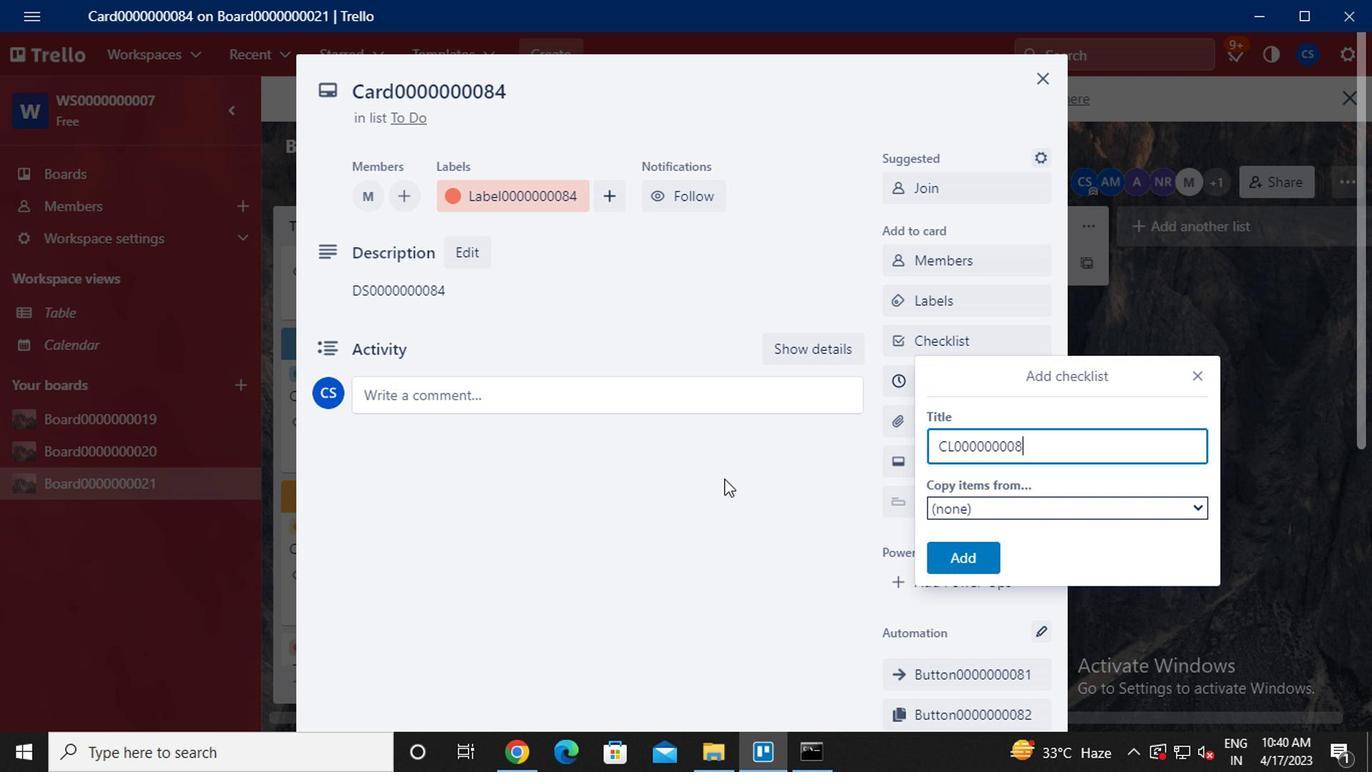
Action: Mouse moved to (949, 562)
Screenshot: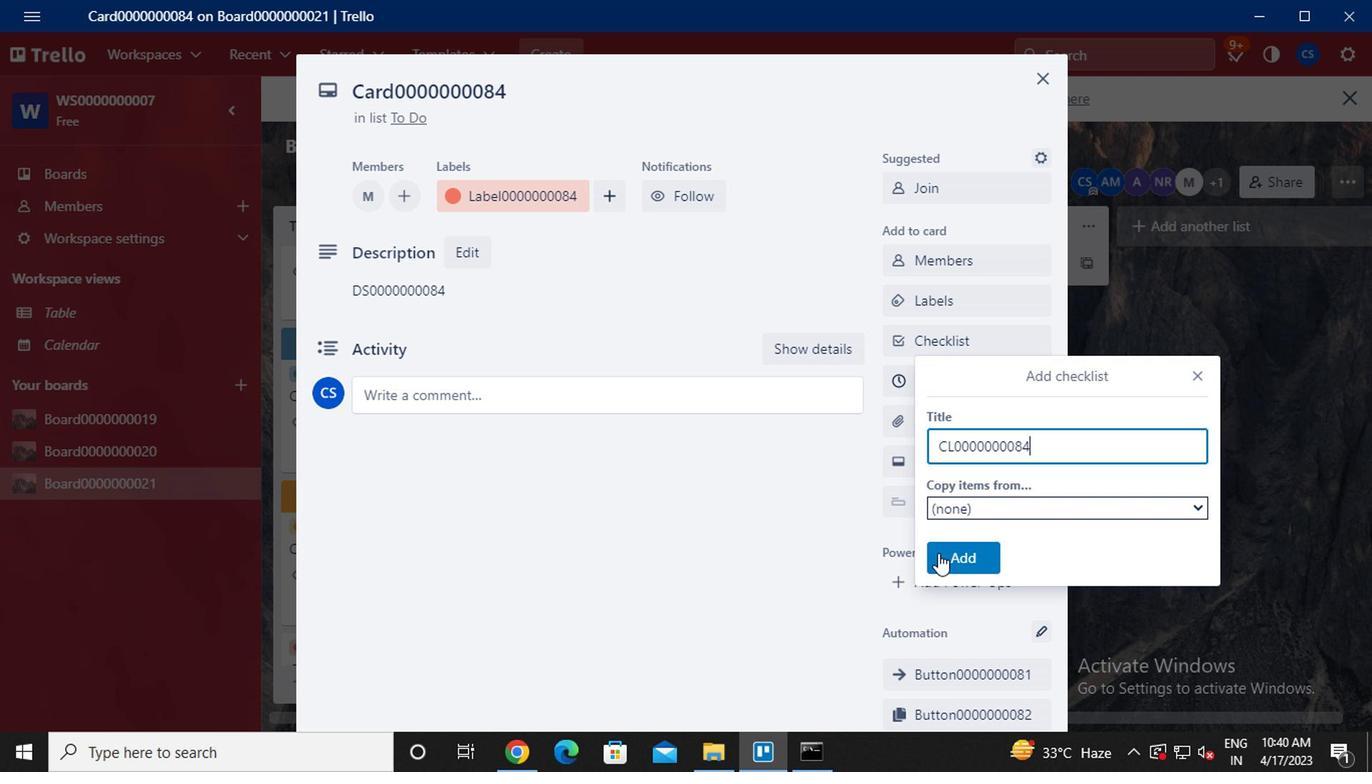 
Action: Mouse pressed left at (949, 562)
Screenshot: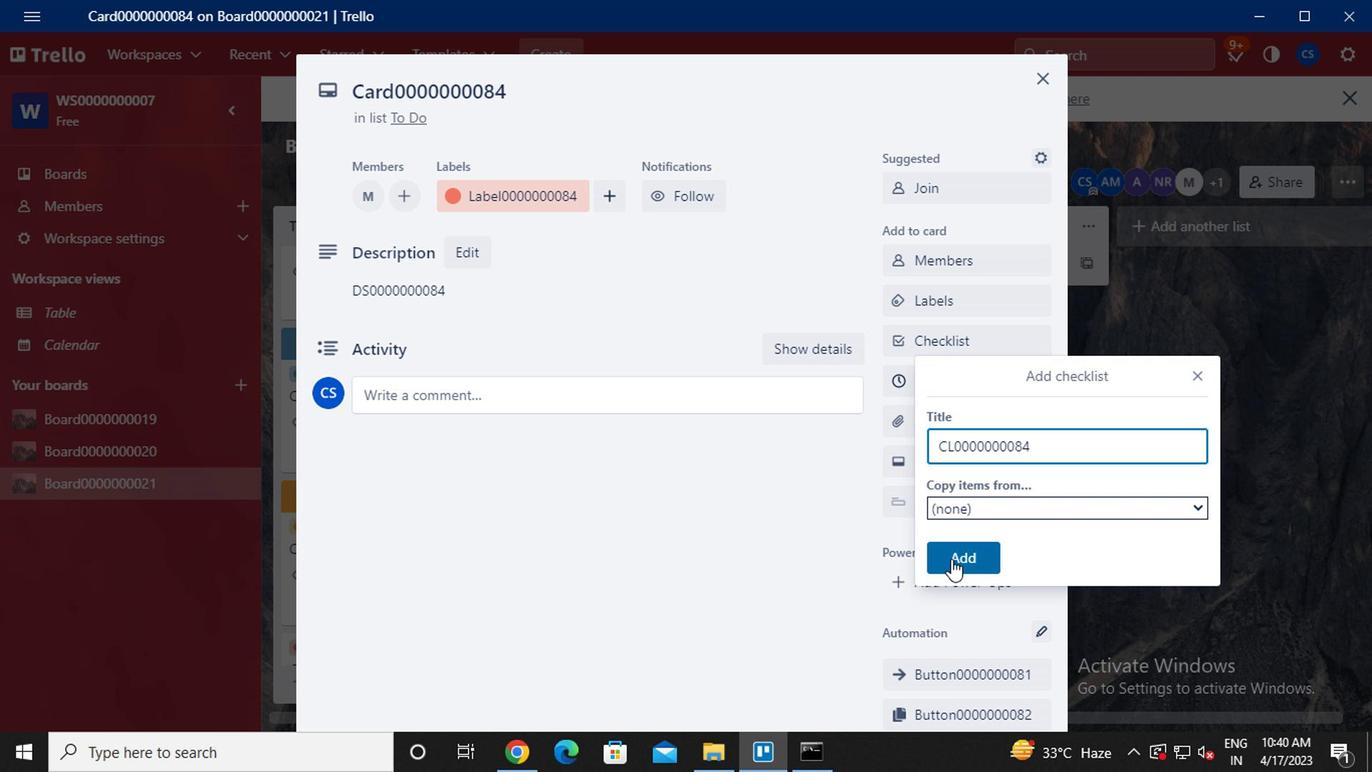 
Action: Mouse moved to (935, 384)
Screenshot: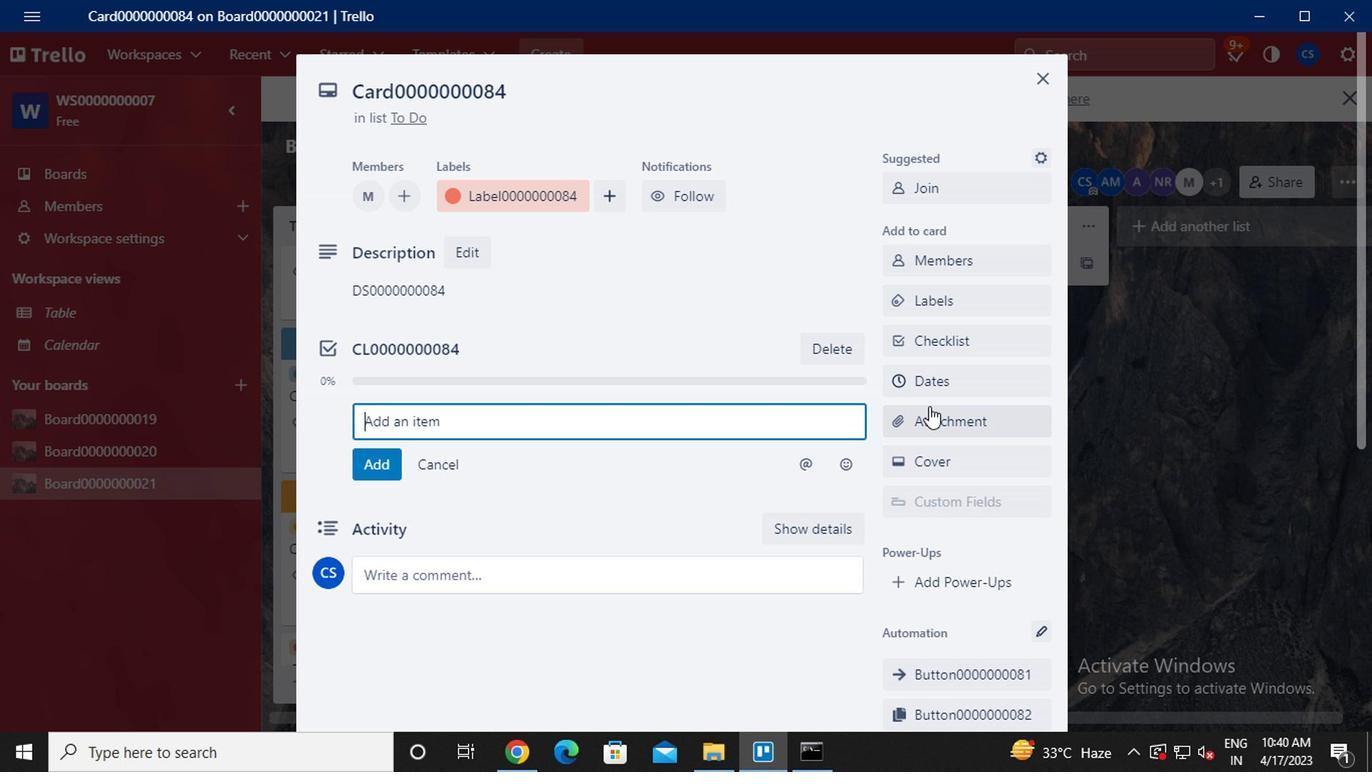 
Action: Mouse pressed left at (935, 384)
Screenshot: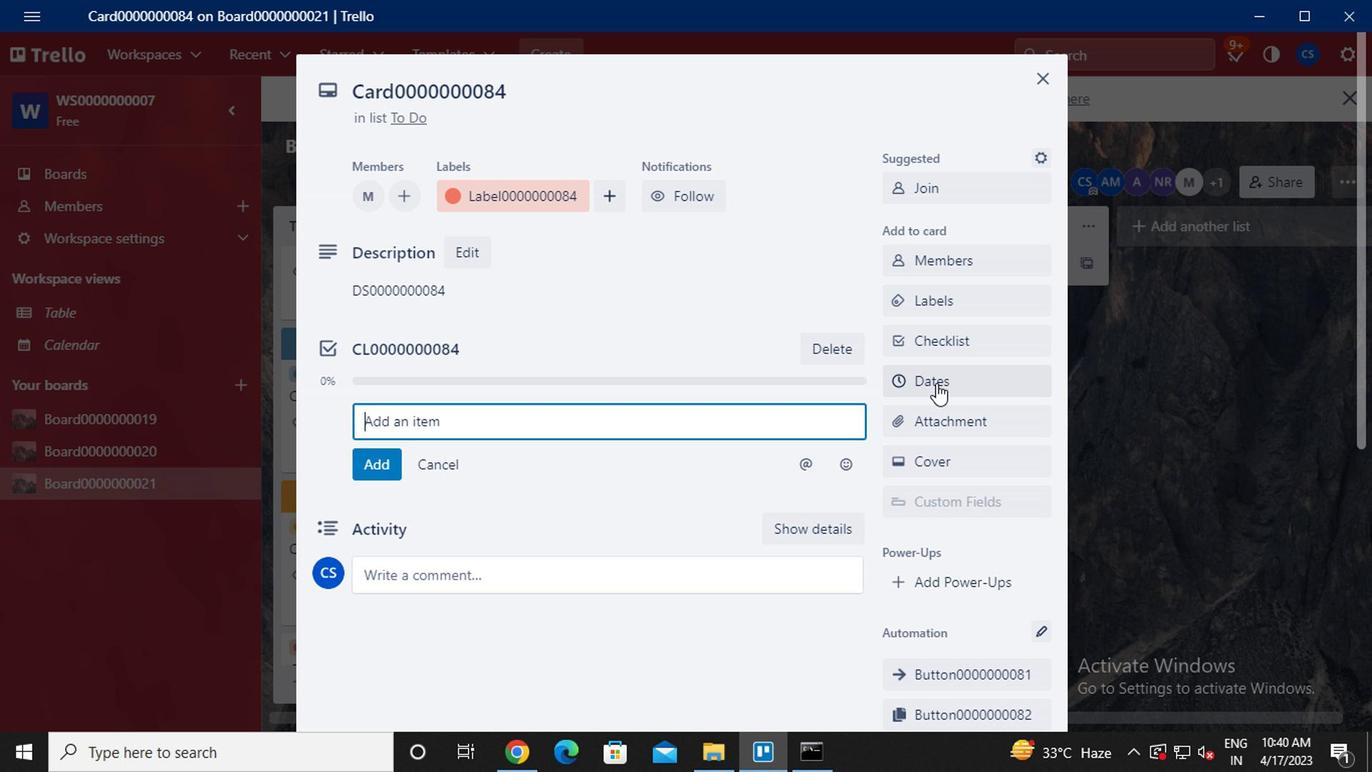 
Action: Mouse moved to (906, 466)
Screenshot: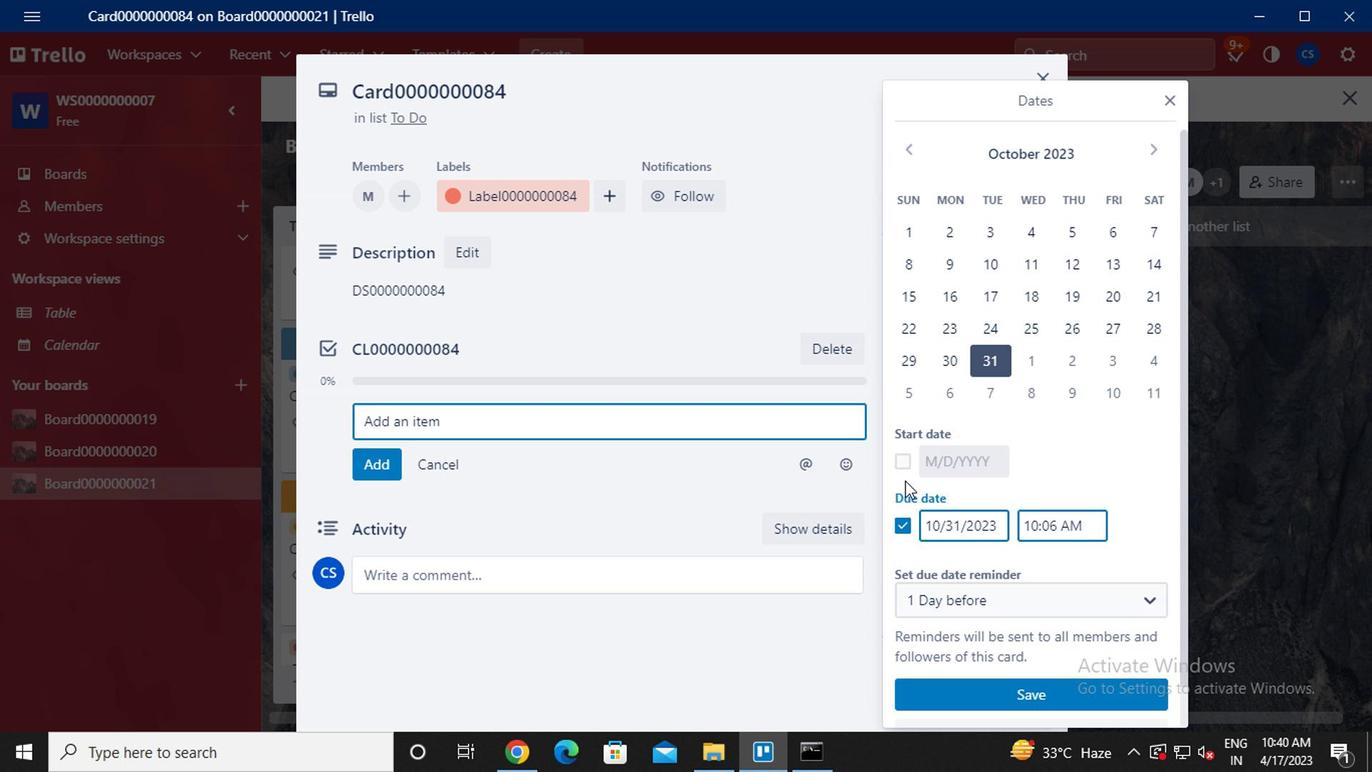 
Action: Mouse pressed left at (906, 466)
Screenshot: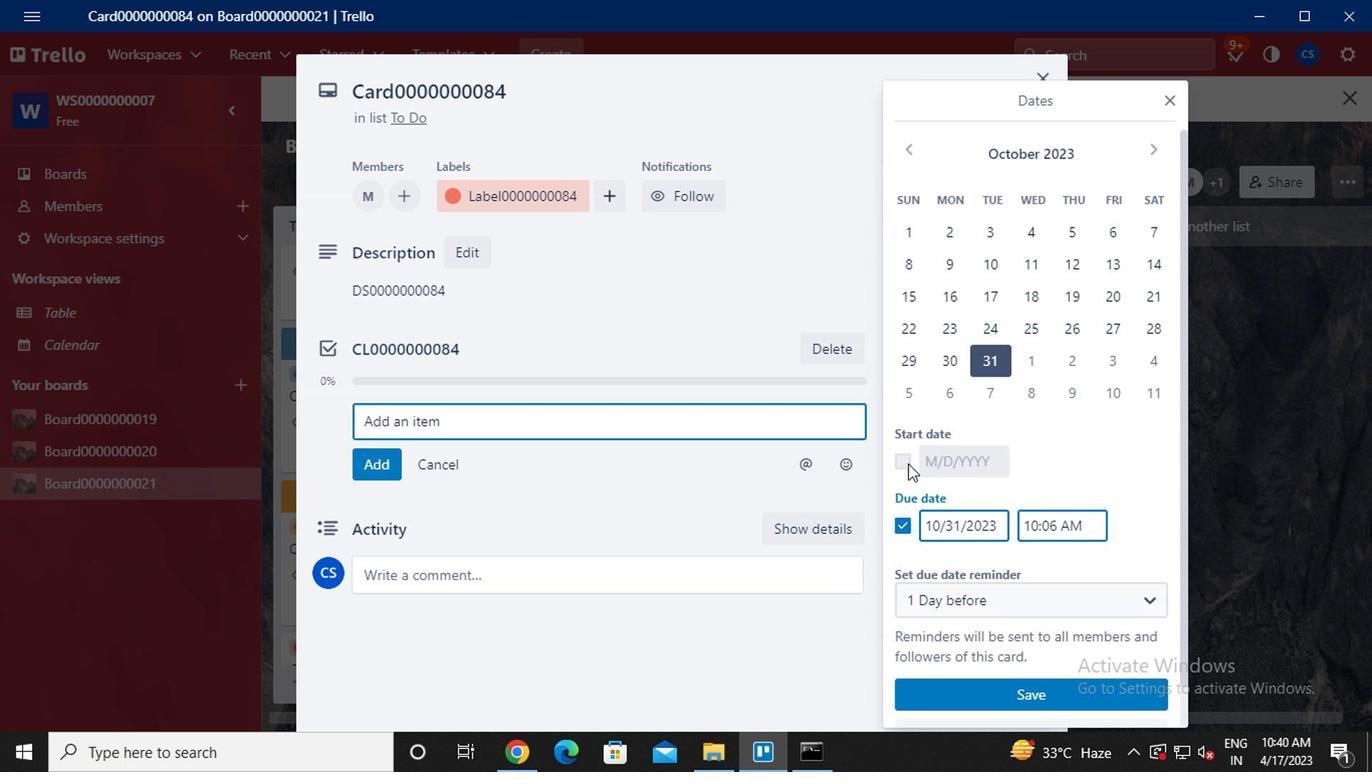 
Action: Mouse moved to (1146, 152)
Screenshot: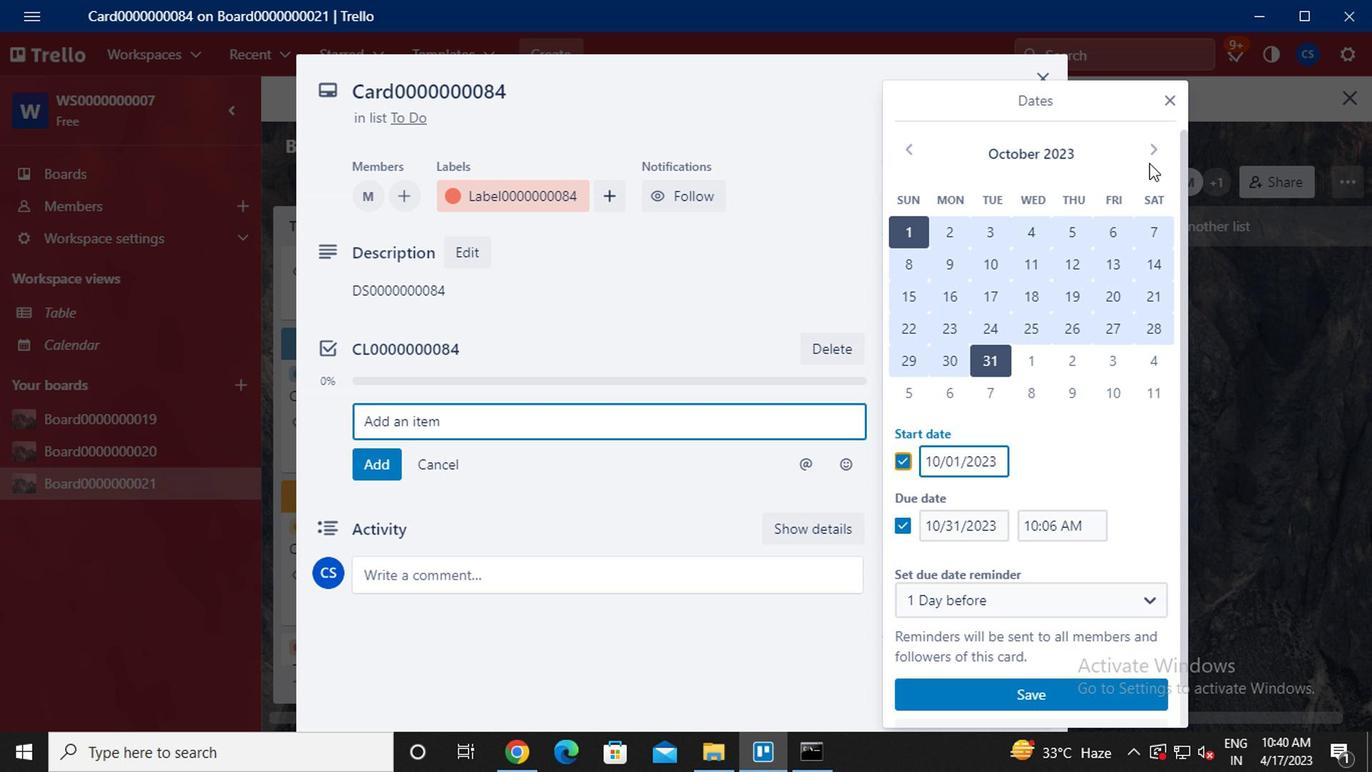 
Action: Mouse pressed left at (1146, 152)
Screenshot: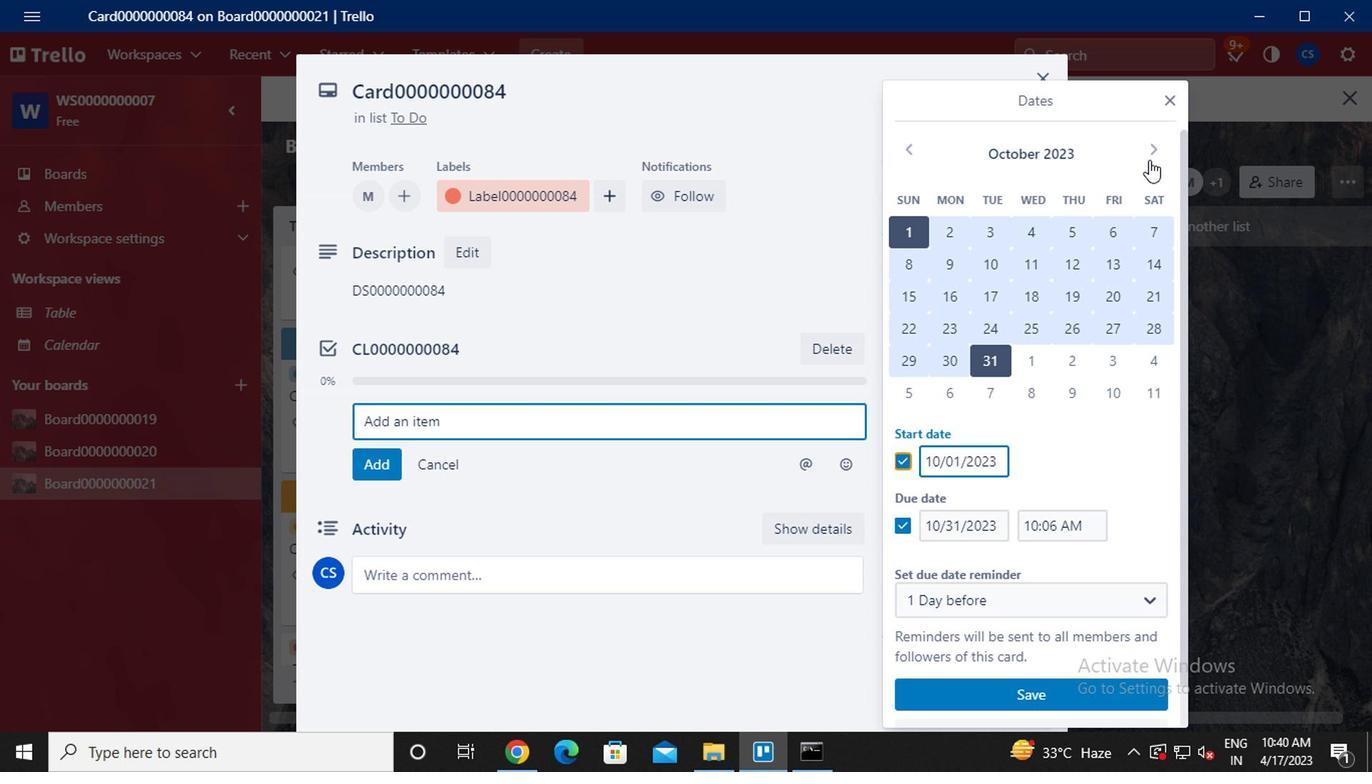 
Action: Mouse moved to (1027, 235)
Screenshot: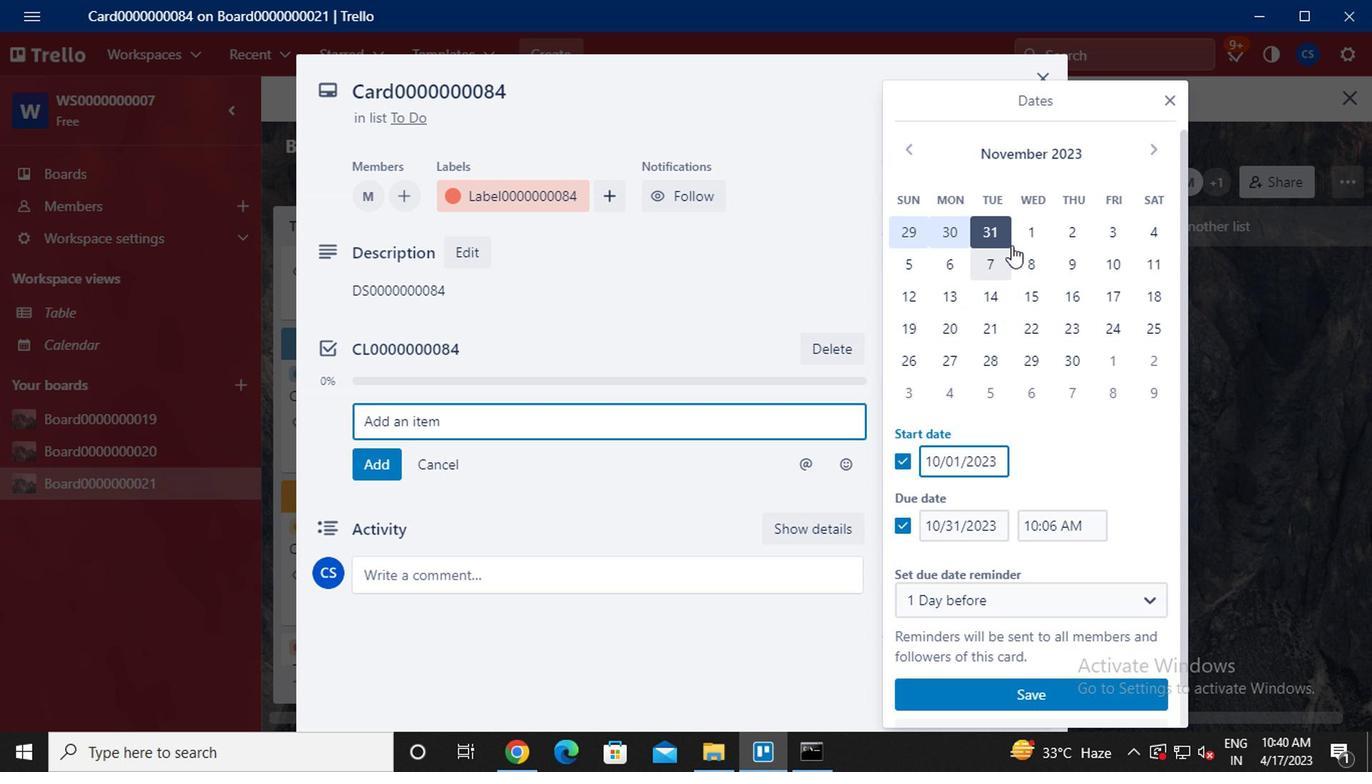 
Action: Mouse pressed left at (1027, 235)
Screenshot: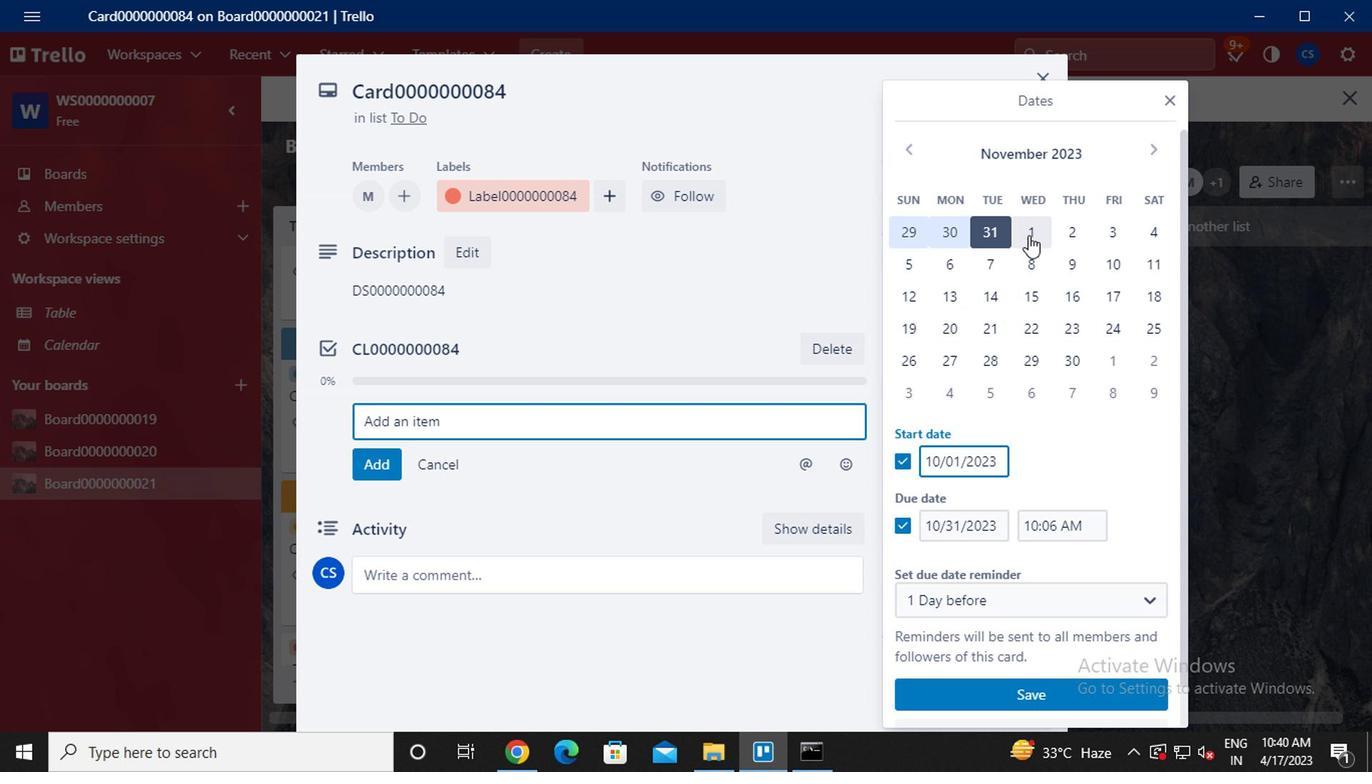 
Action: Mouse moved to (1078, 364)
Screenshot: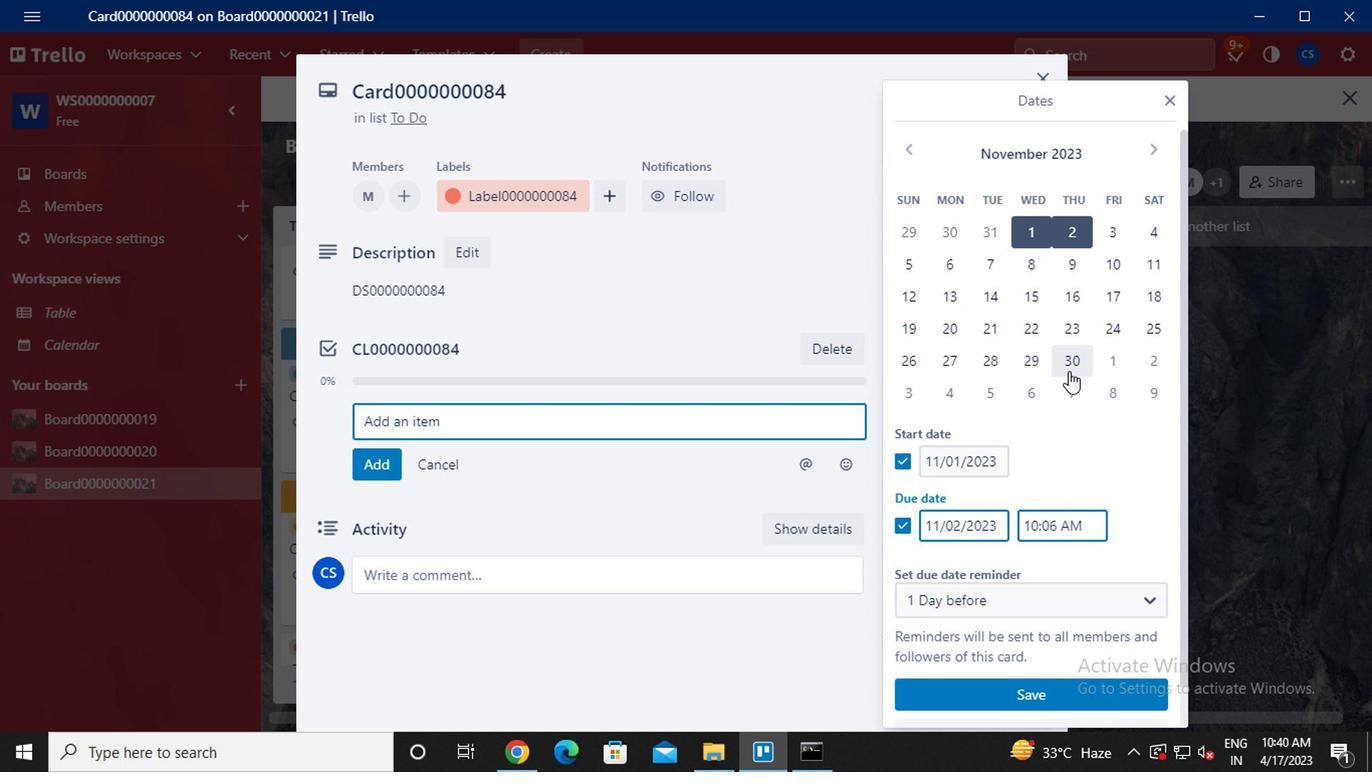 
Action: Mouse pressed left at (1078, 364)
Screenshot: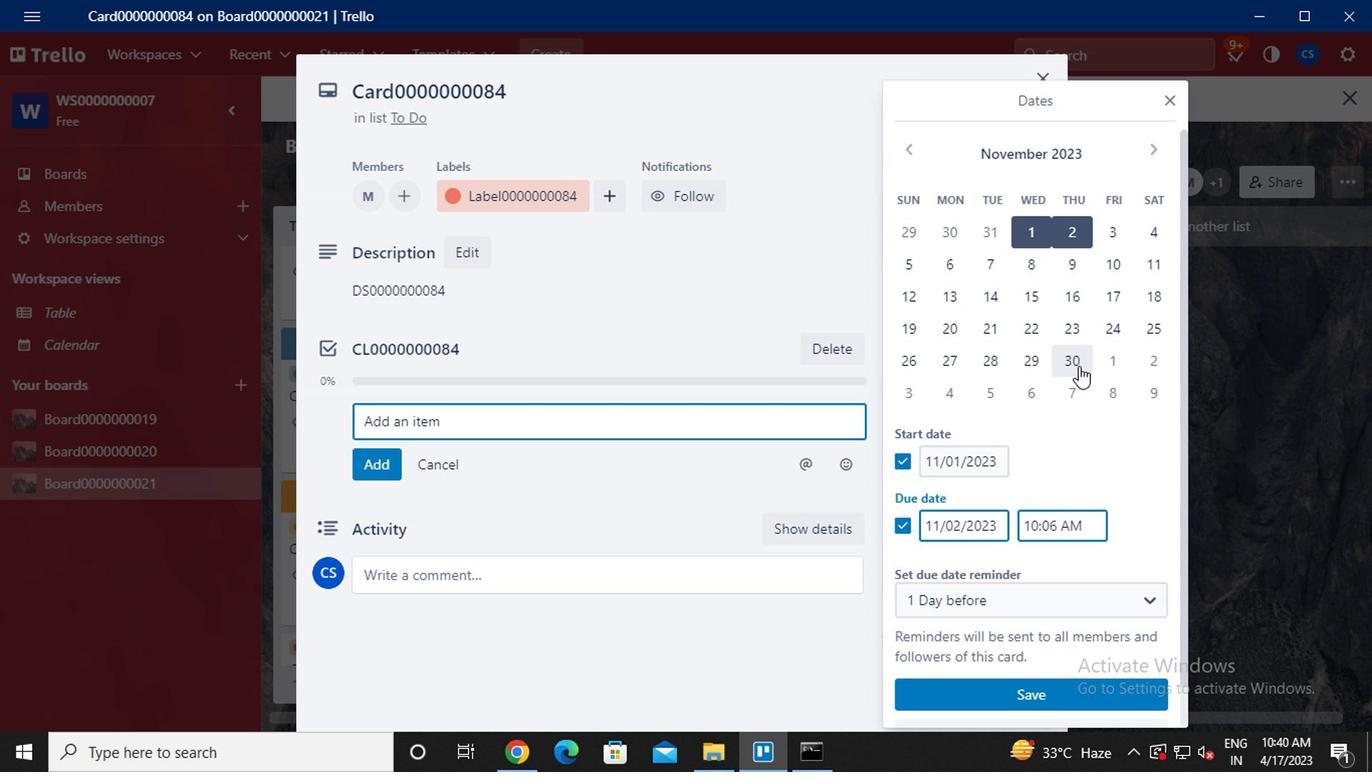 
Action: Mouse moved to (1009, 708)
Screenshot: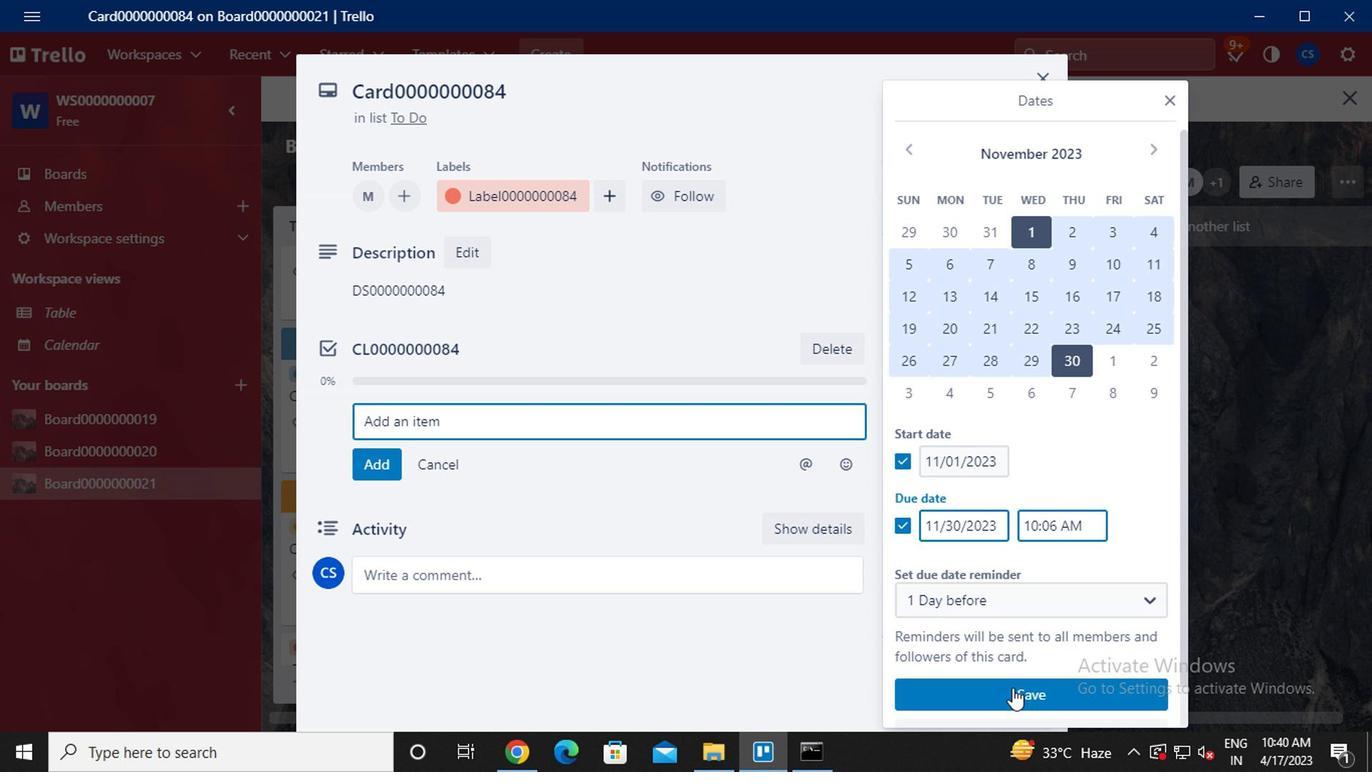 
Action: Mouse pressed left at (1009, 708)
Screenshot: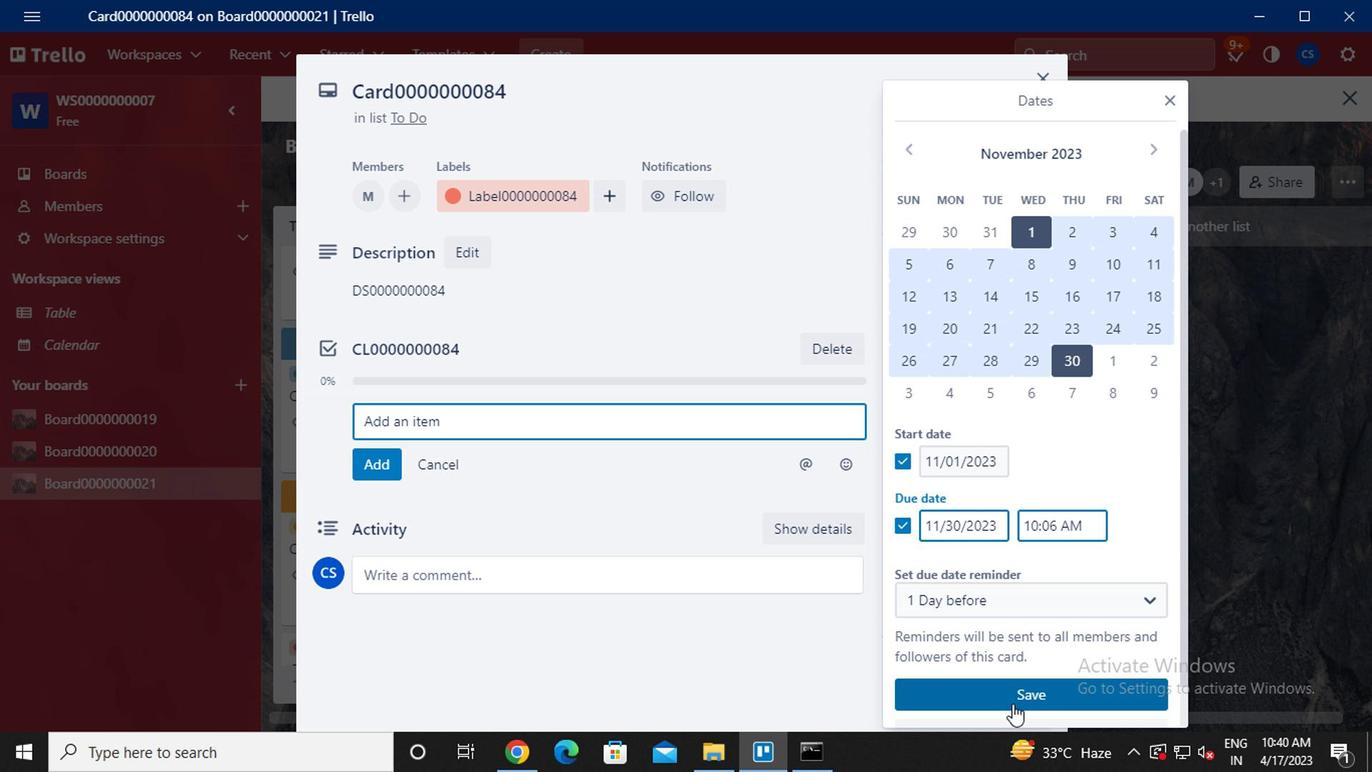 
Action: Mouse moved to (904, 629)
Screenshot: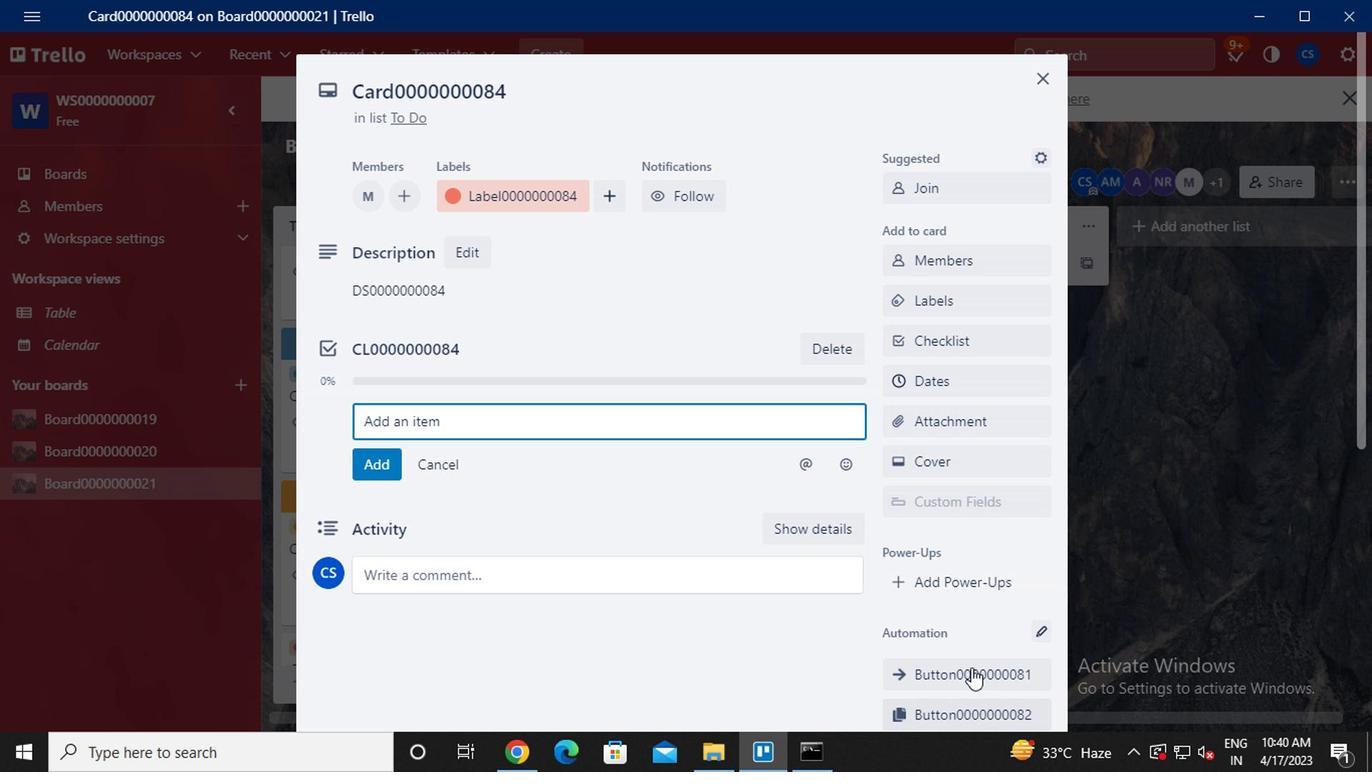 
